 Task: Add Sprouts Penne Rigate Pasta to the cart.
Action: Mouse moved to (59, 280)
Screenshot: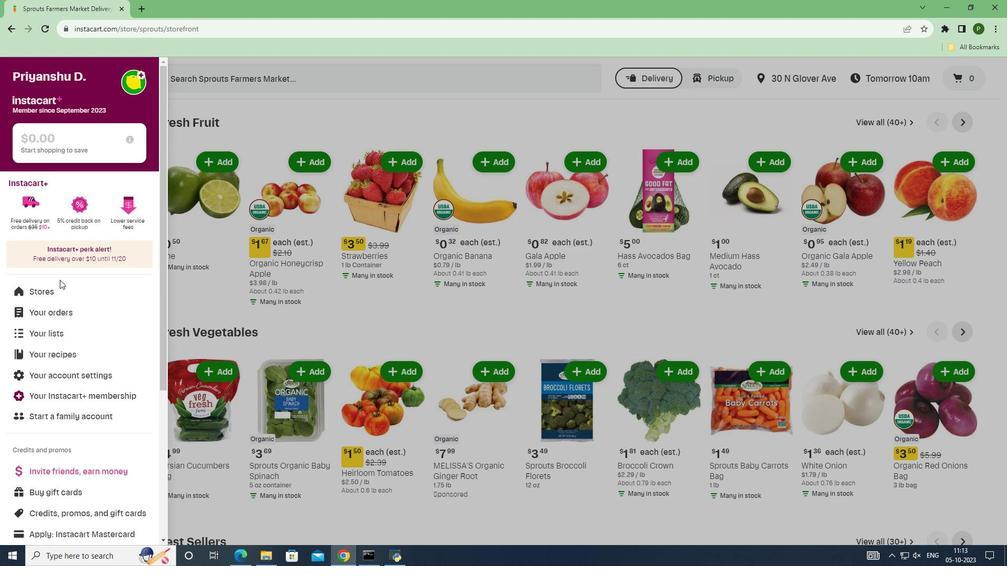 
Action: Mouse pressed left at (59, 280)
Screenshot: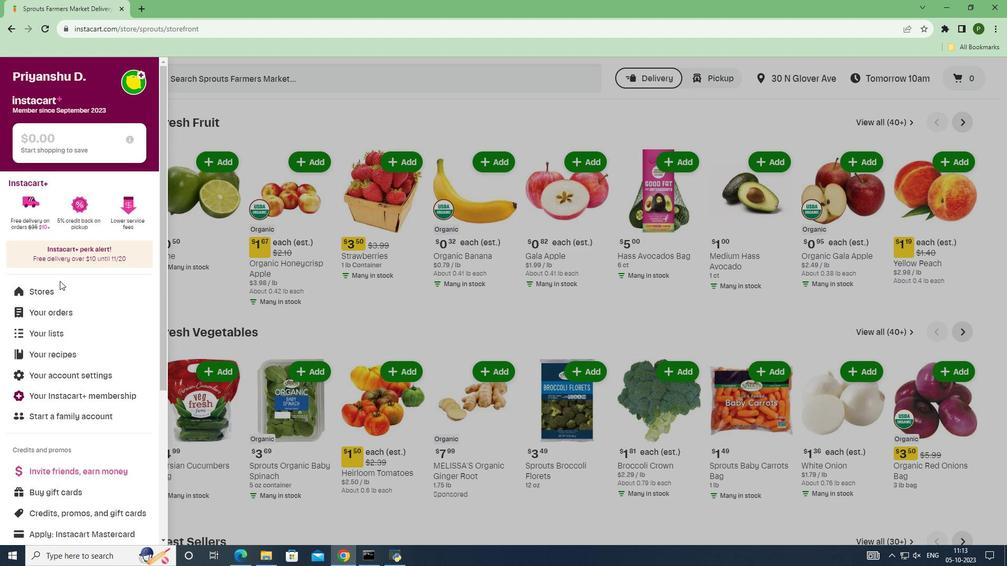 
Action: Mouse moved to (60, 286)
Screenshot: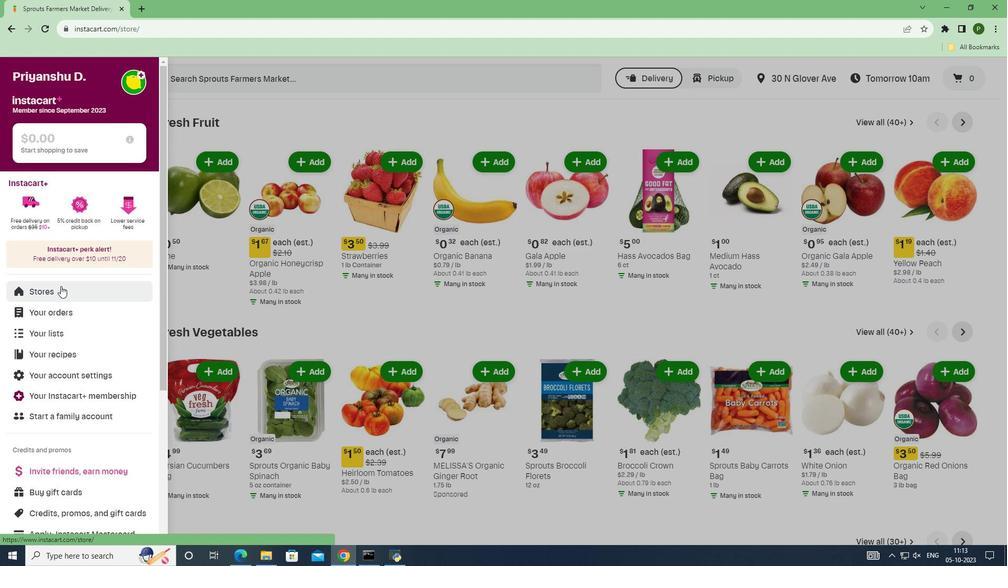 
Action: Mouse pressed left at (60, 286)
Screenshot: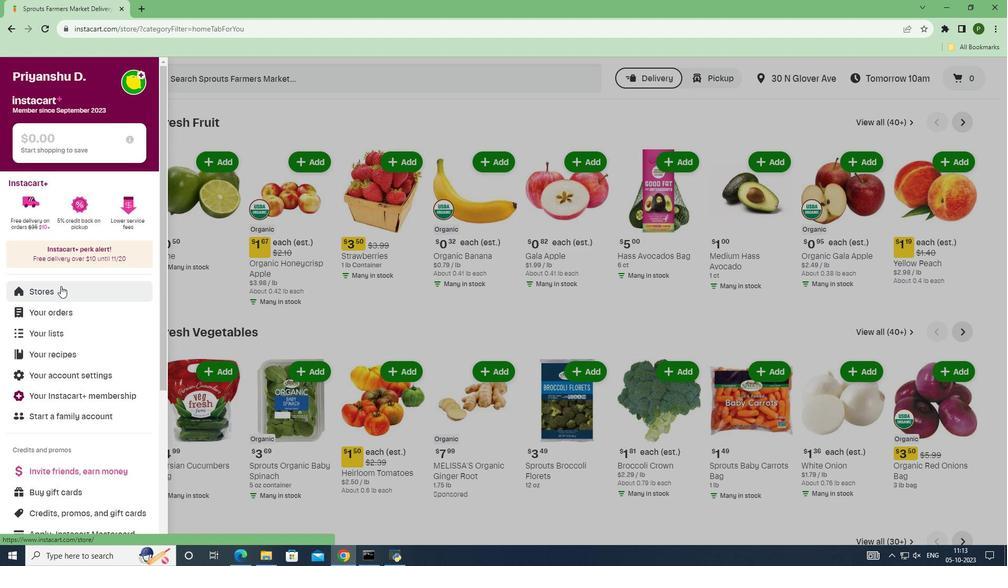 
Action: Mouse moved to (237, 123)
Screenshot: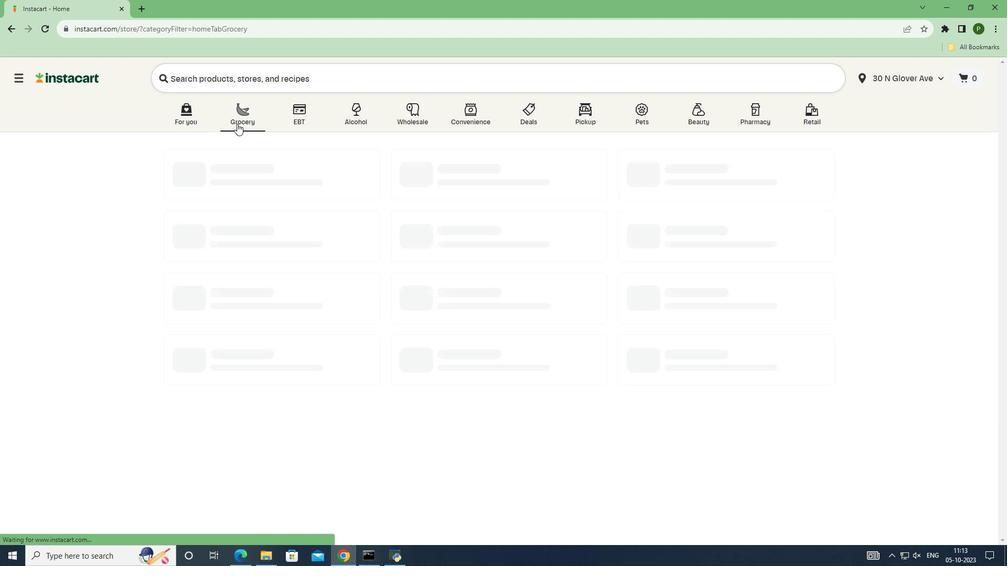
Action: Mouse pressed left at (237, 123)
Screenshot: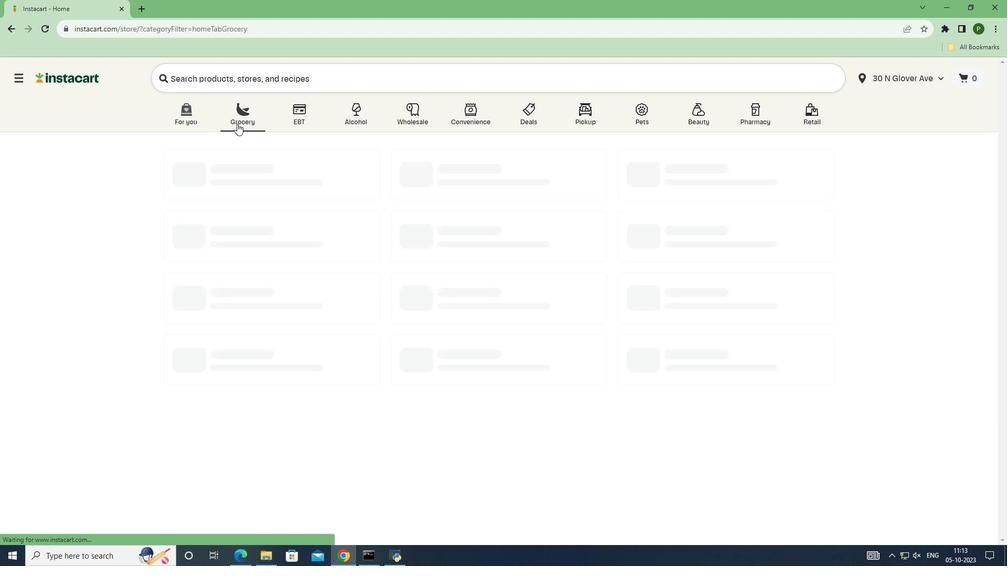 
Action: Mouse moved to (629, 240)
Screenshot: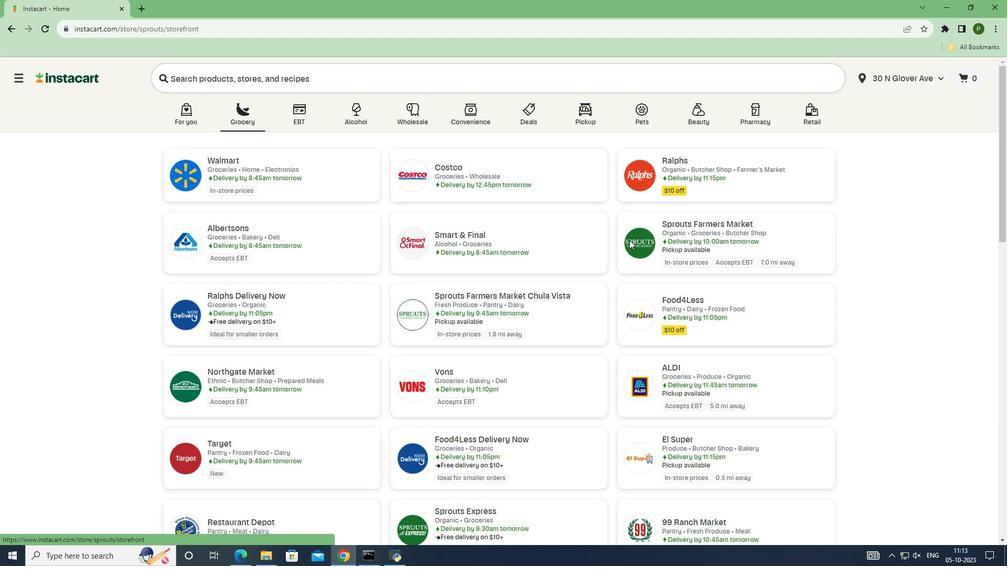 
Action: Mouse pressed left at (629, 240)
Screenshot: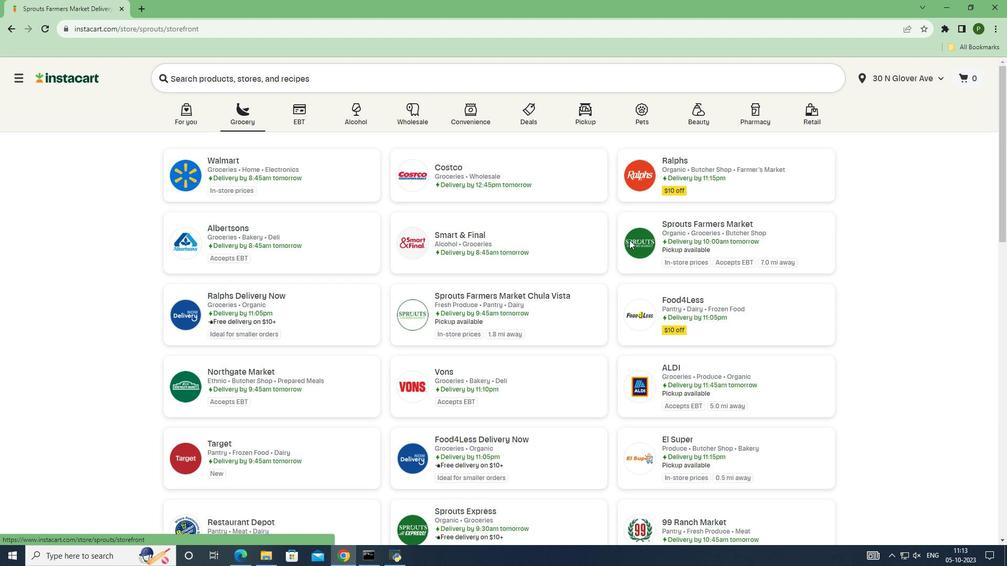 
Action: Mouse moved to (108, 301)
Screenshot: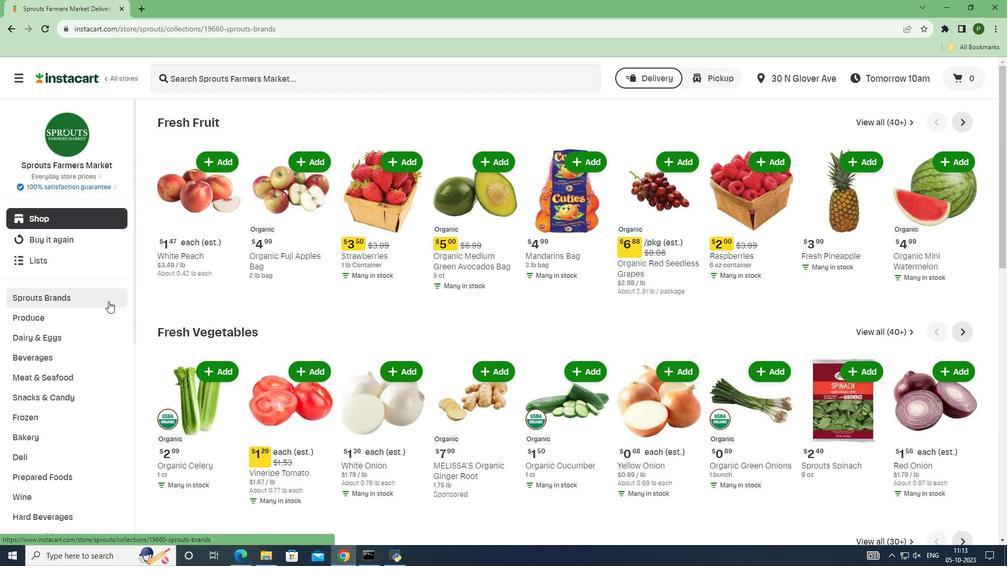 
Action: Mouse pressed left at (108, 301)
Screenshot: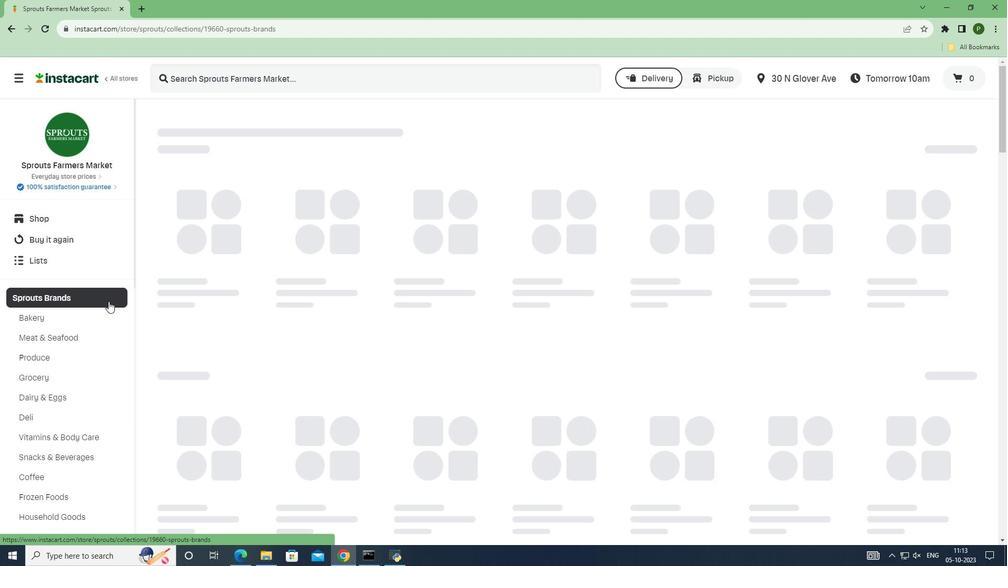 
Action: Mouse moved to (87, 382)
Screenshot: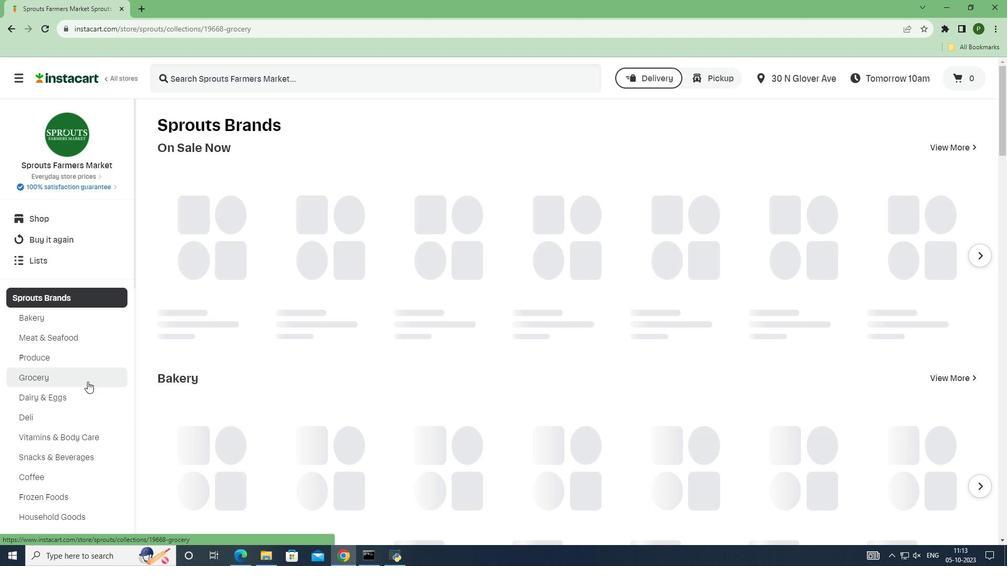 
Action: Mouse pressed left at (87, 382)
Screenshot: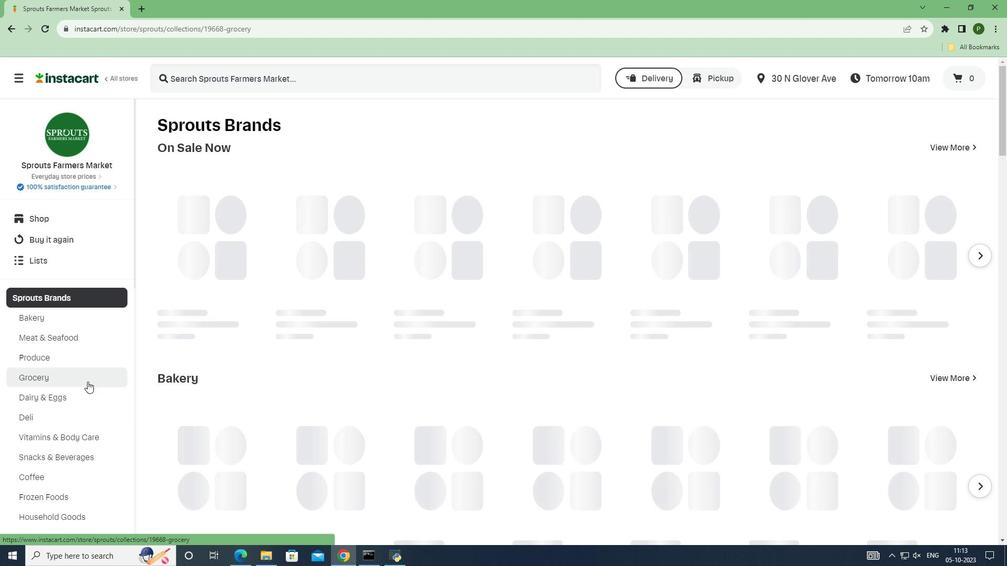 
Action: Mouse moved to (214, 238)
Screenshot: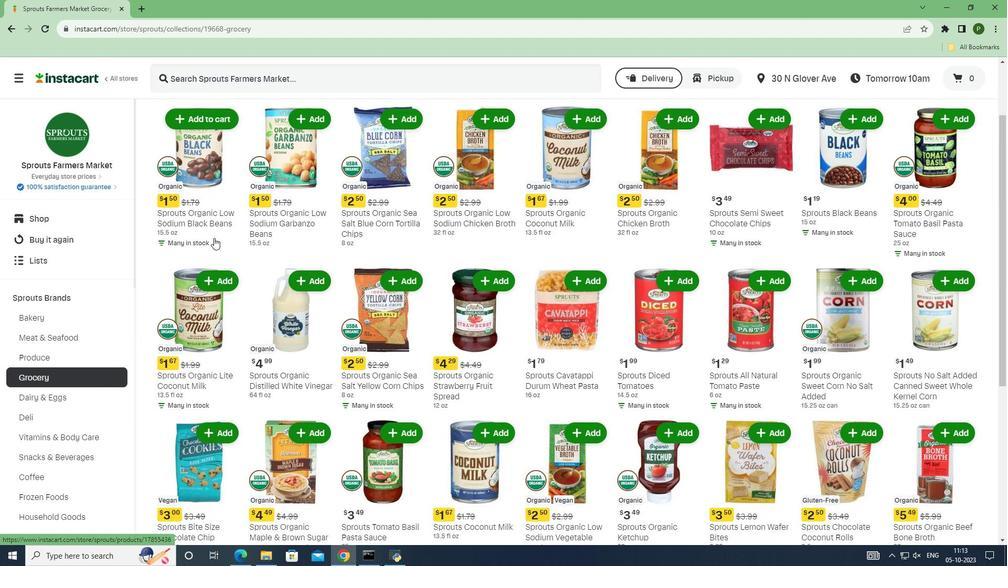 
Action: Mouse scrolled (214, 237) with delta (0, 0)
Screenshot: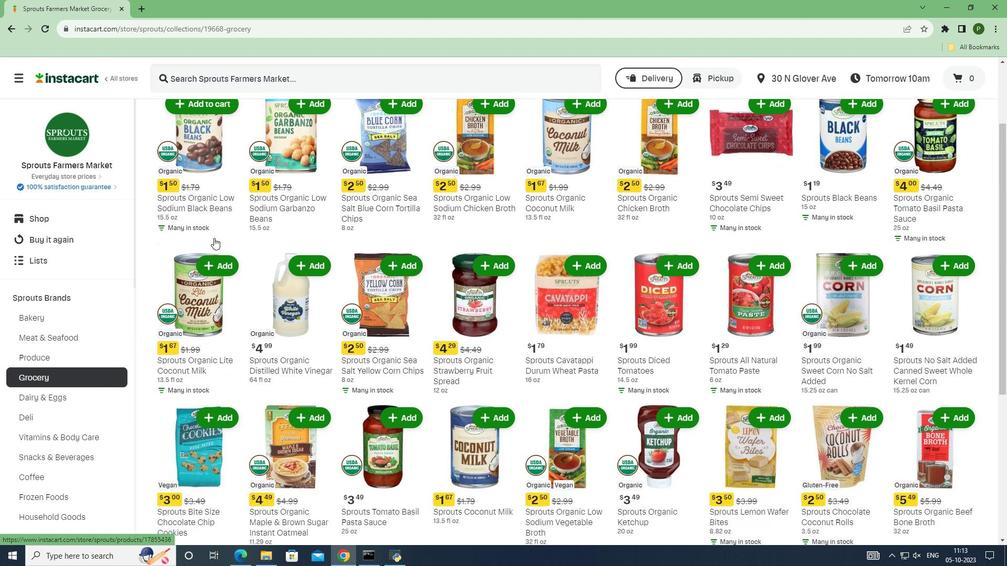 
Action: Mouse scrolled (214, 237) with delta (0, 0)
Screenshot: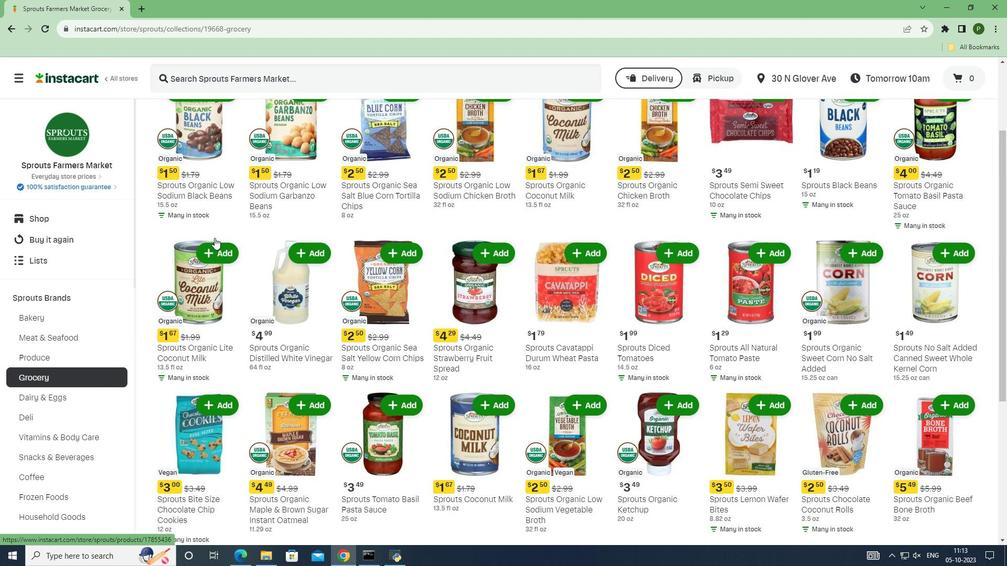 
Action: Mouse scrolled (214, 237) with delta (0, 0)
Screenshot: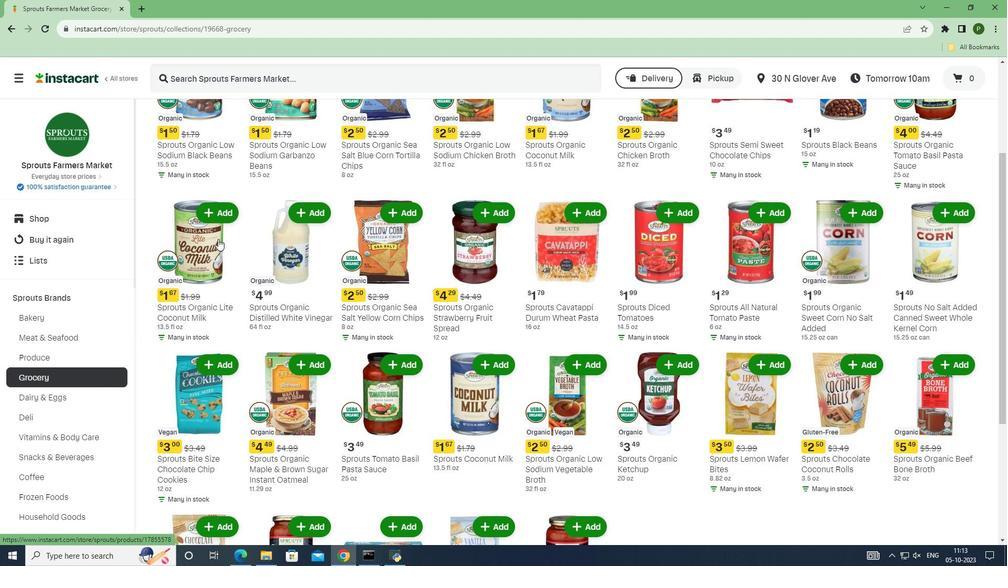 
Action: Mouse moved to (288, 255)
Screenshot: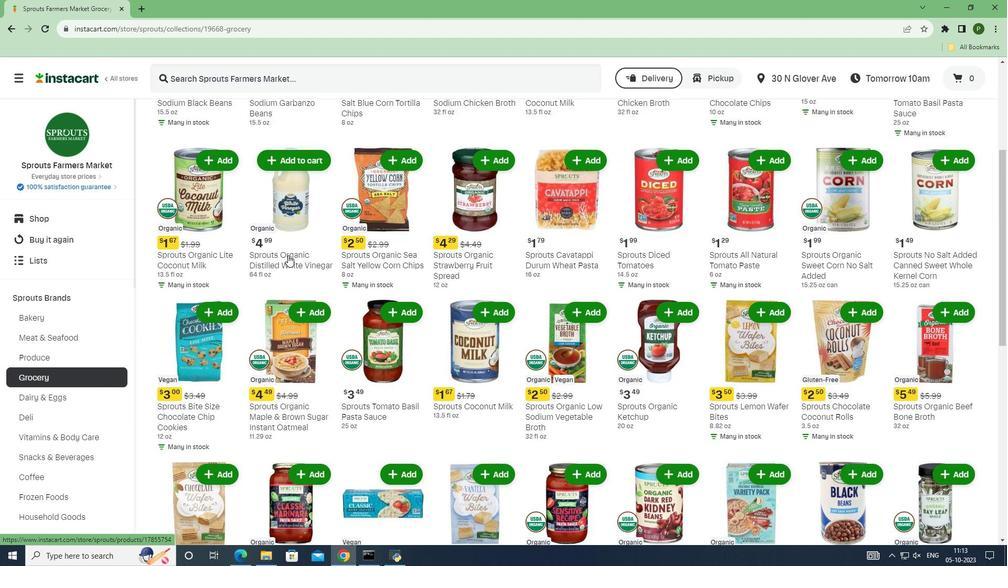 
Action: Mouse scrolled (288, 255) with delta (0, 0)
Screenshot: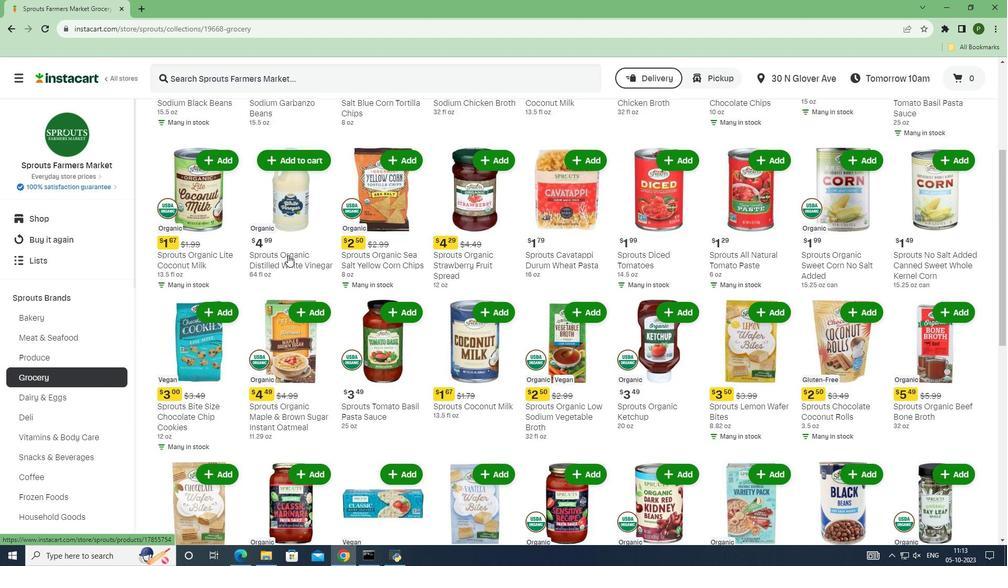 
Action: Mouse scrolled (288, 255) with delta (0, 0)
Screenshot: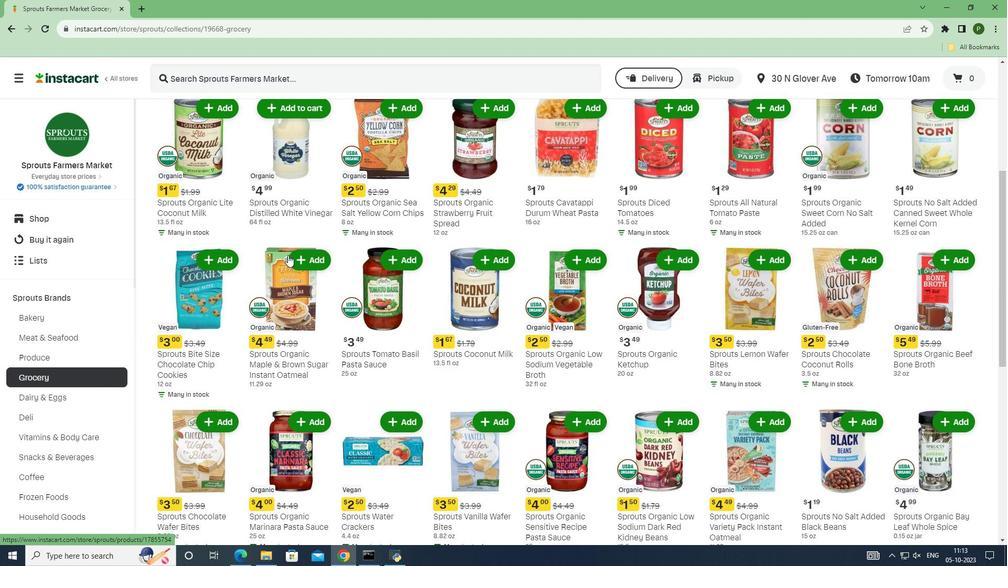
Action: Mouse scrolled (288, 255) with delta (0, 0)
Screenshot: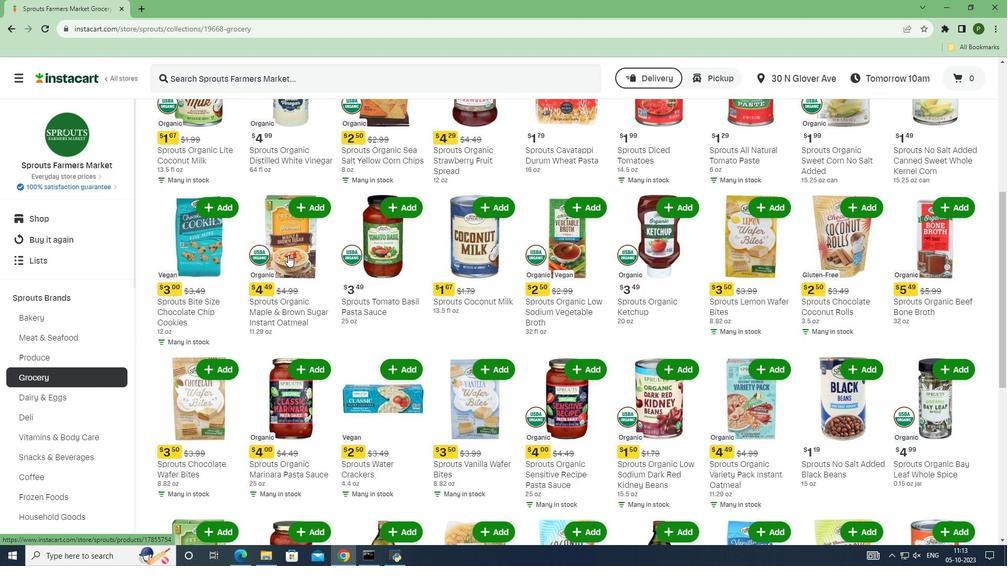 
Action: Mouse scrolled (288, 255) with delta (0, 0)
Screenshot: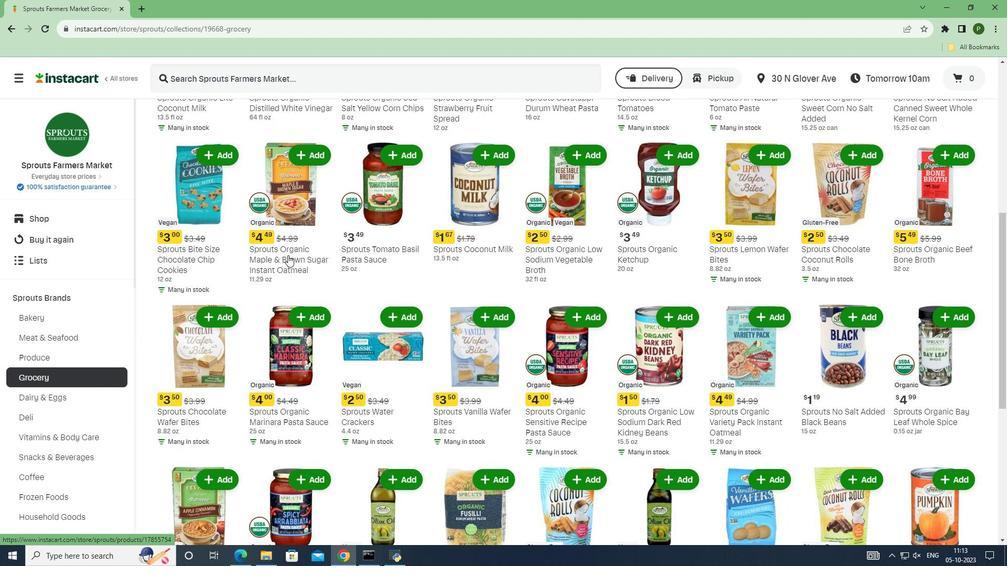 
Action: Mouse scrolled (288, 255) with delta (0, 0)
Screenshot: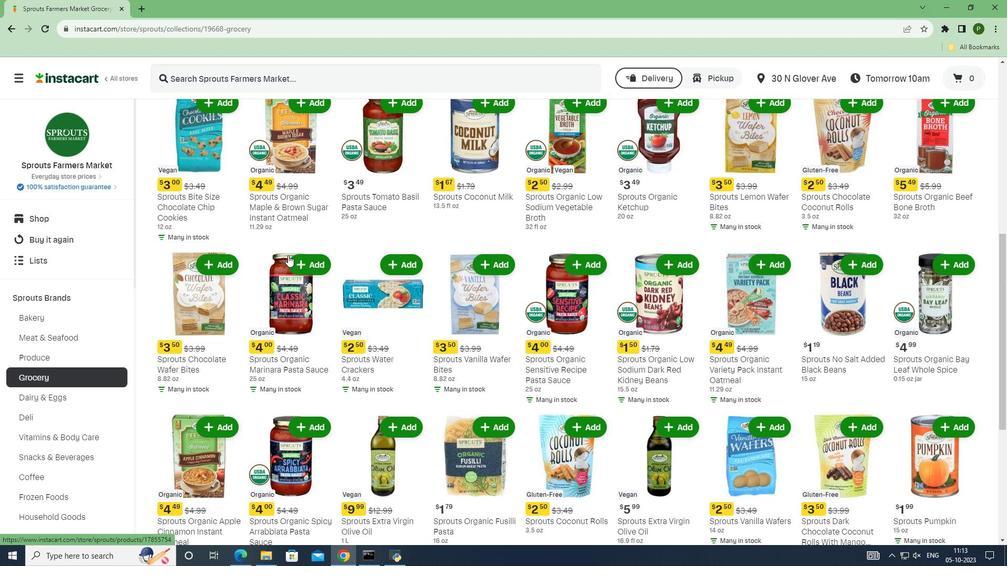 
Action: Mouse scrolled (288, 255) with delta (0, 0)
Screenshot: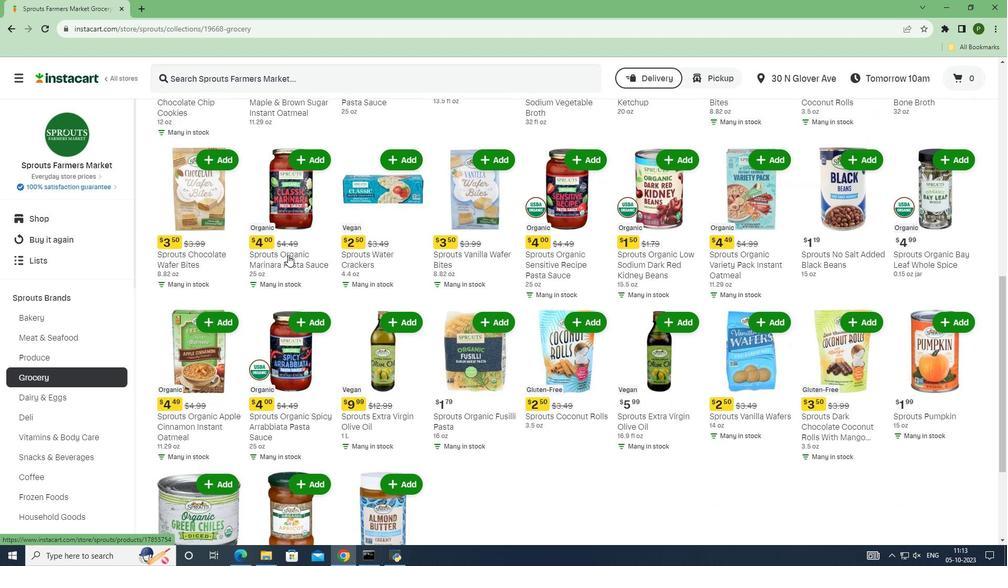 
Action: Mouse scrolled (288, 255) with delta (0, 0)
Screenshot: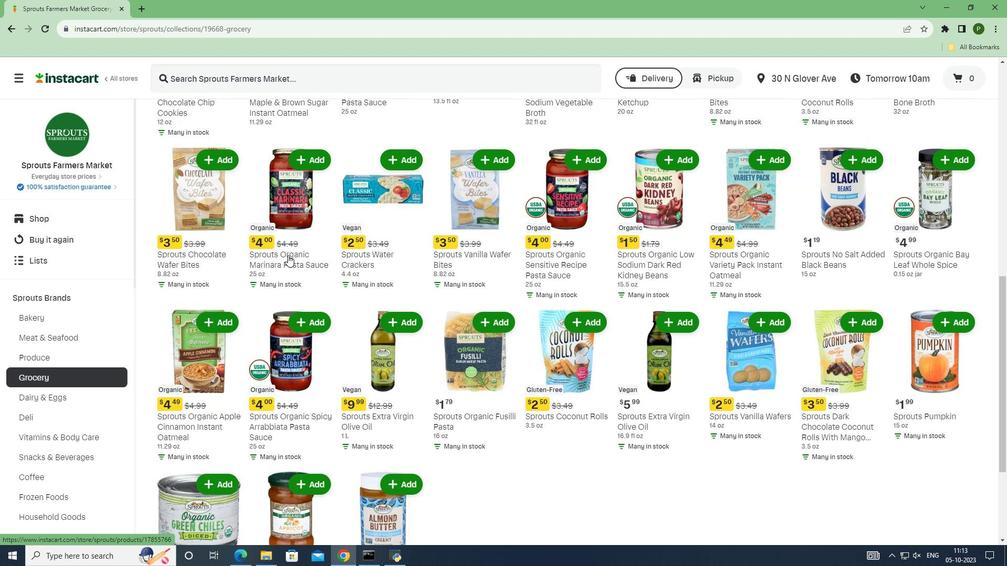 
Action: Mouse scrolled (288, 255) with delta (0, 0)
Screenshot: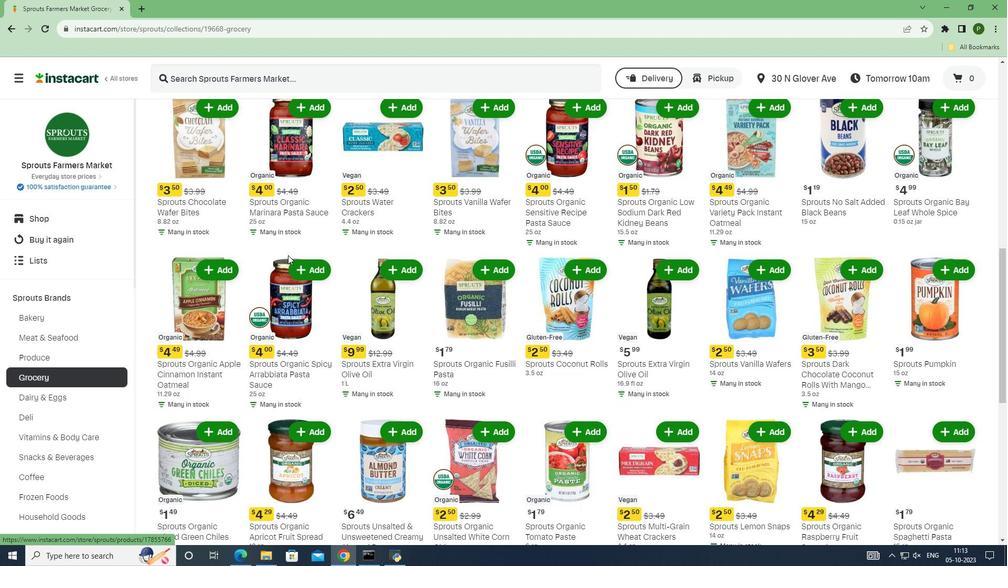 
Action: Mouse scrolled (288, 255) with delta (0, 0)
Screenshot: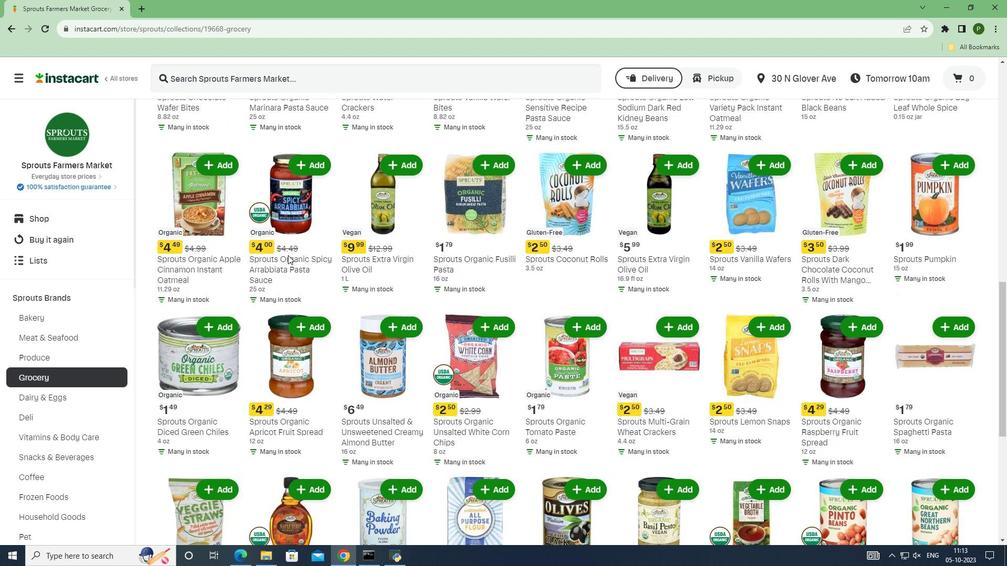 
Action: Mouse scrolled (288, 255) with delta (0, 0)
Screenshot: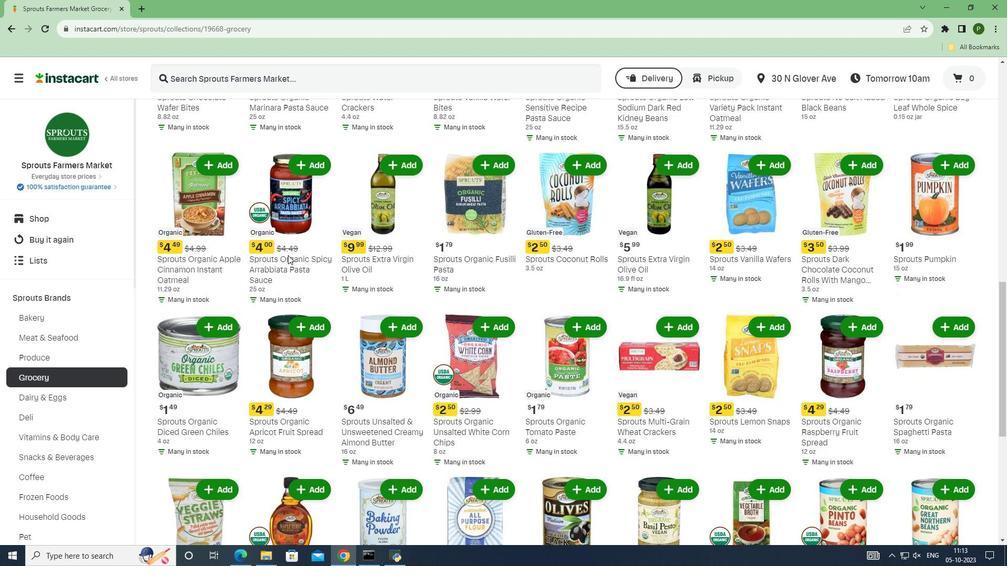 
Action: Mouse scrolled (288, 255) with delta (0, 0)
Screenshot: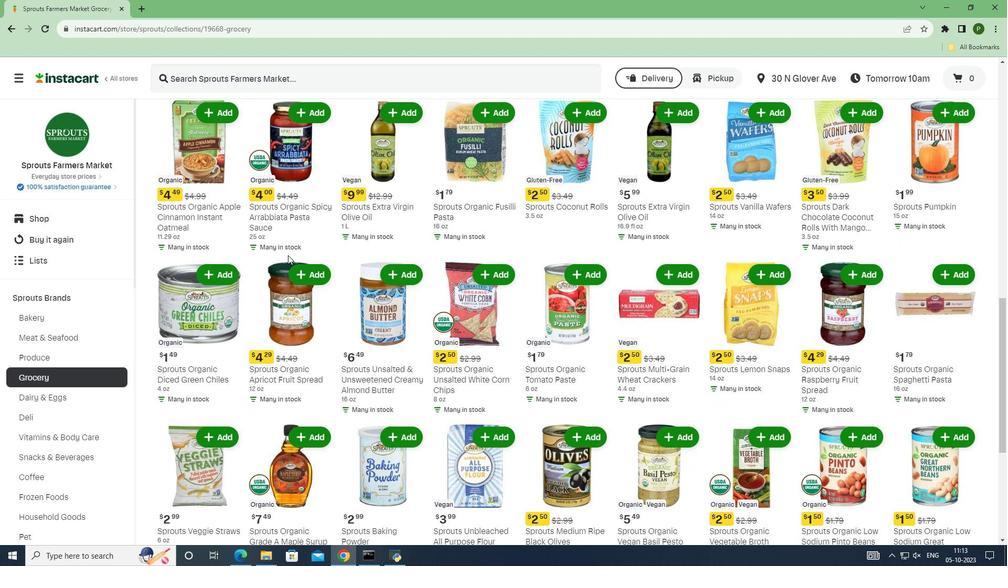 
Action: Mouse scrolled (288, 255) with delta (0, 0)
Screenshot: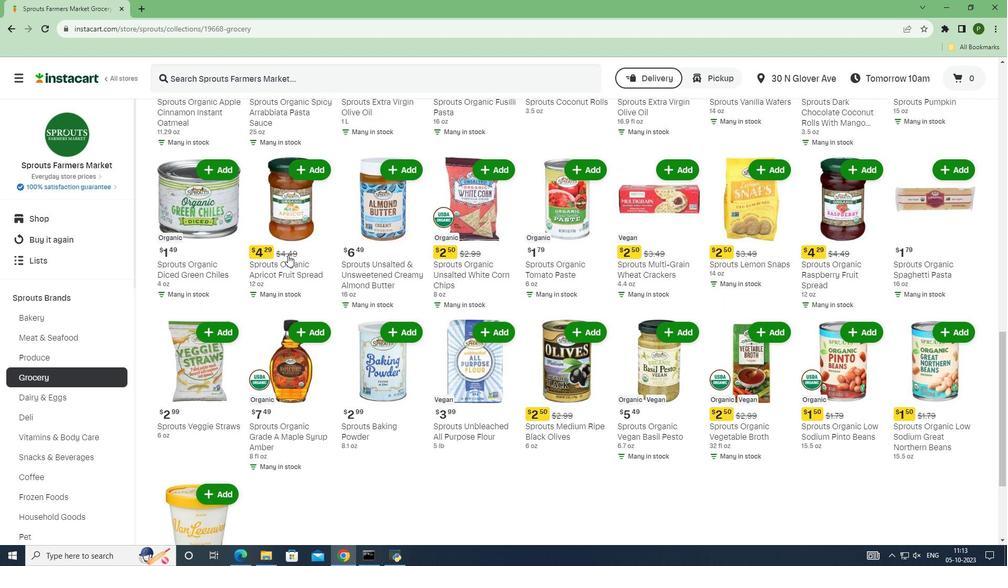 
Action: Mouse scrolled (288, 255) with delta (0, 0)
Screenshot: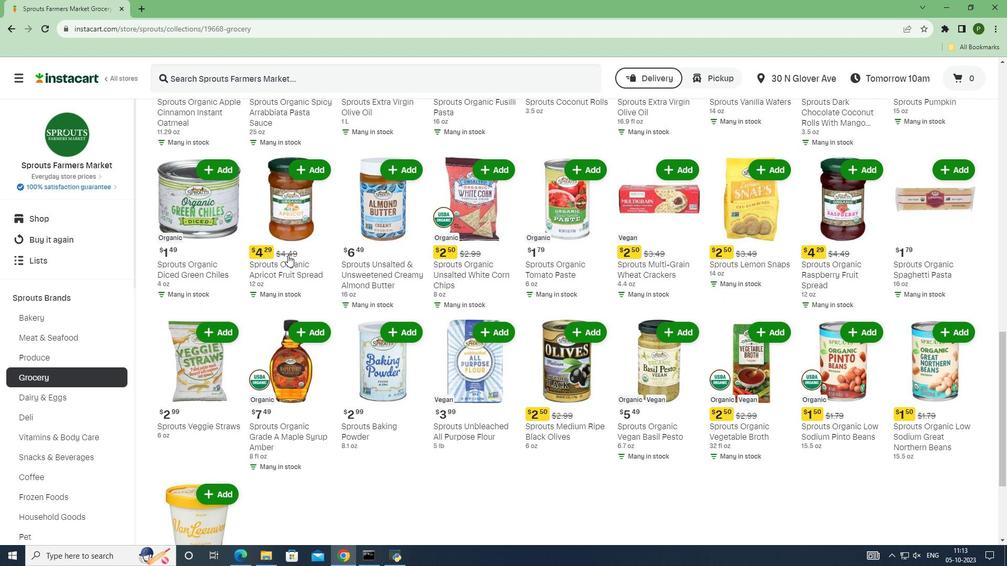 
Action: Mouse scrolled (288, 255) with delta (0, 0)
Screenshot: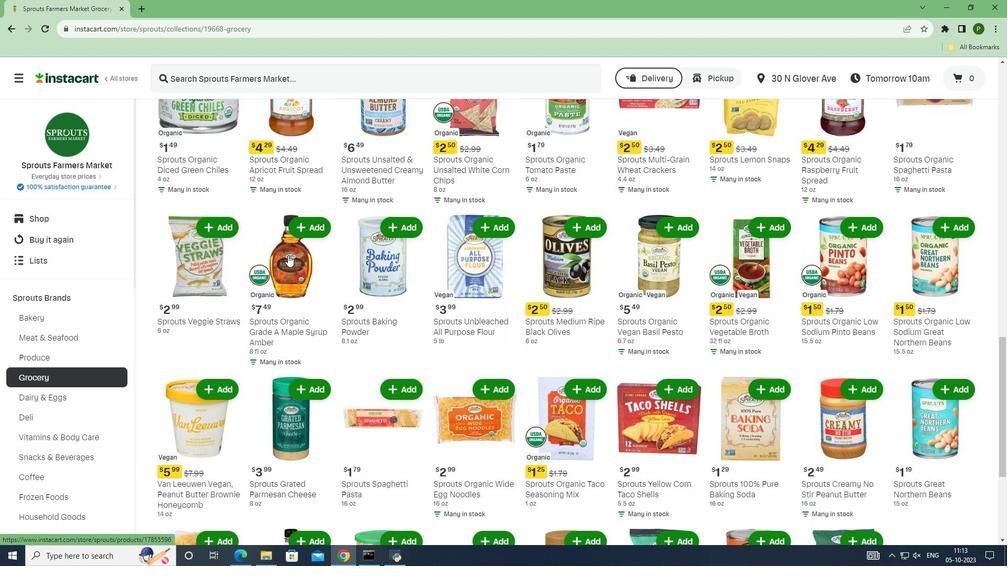 
Action: Mouse scrolled (288, 255) with delta (0, 0)
Screenshot: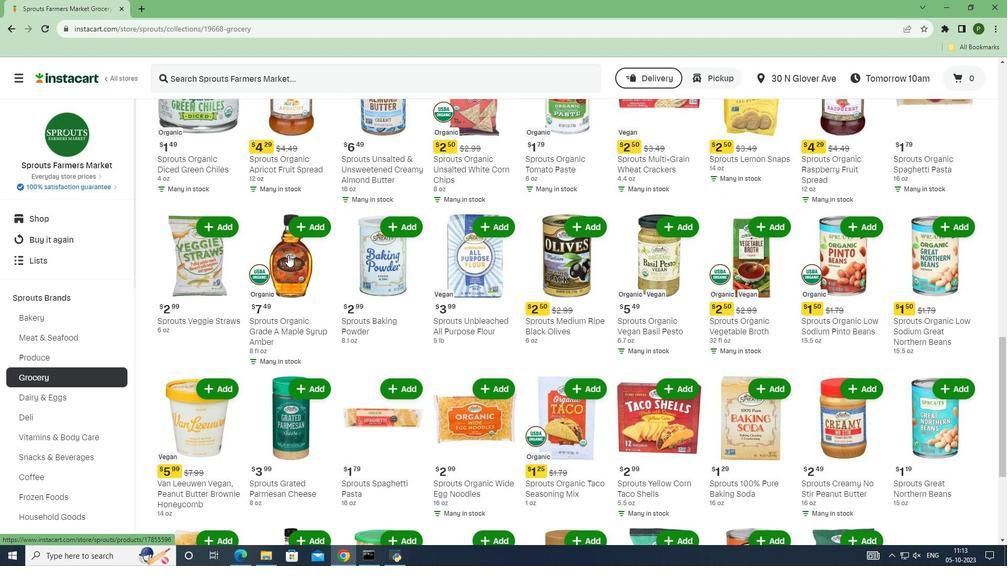 
Action: Mouse scrolled (288, 255) with delta (0, 0)
Screenshot: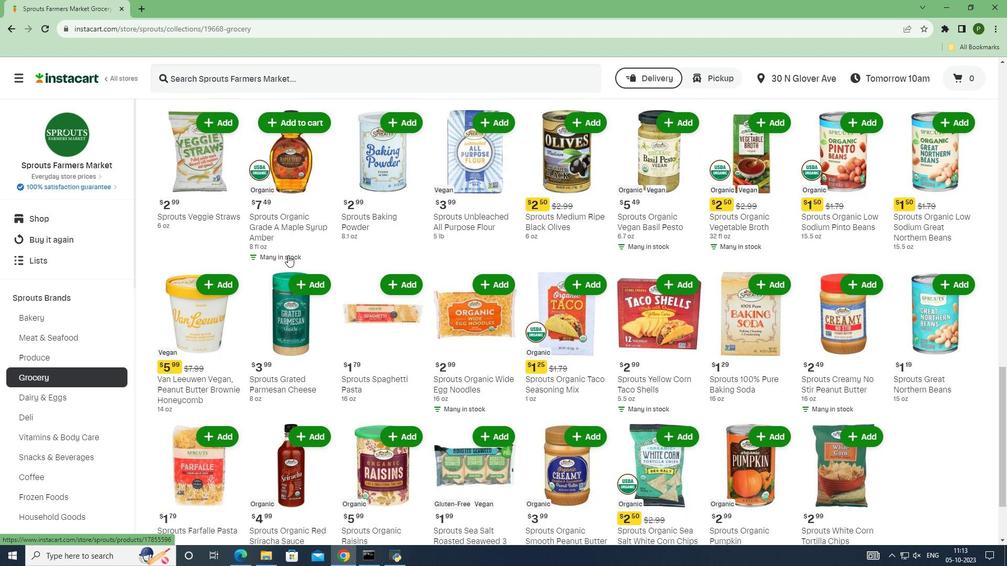 
Action: Mouse scrolled (288, 255) with delta (0, 0)
Screenshot: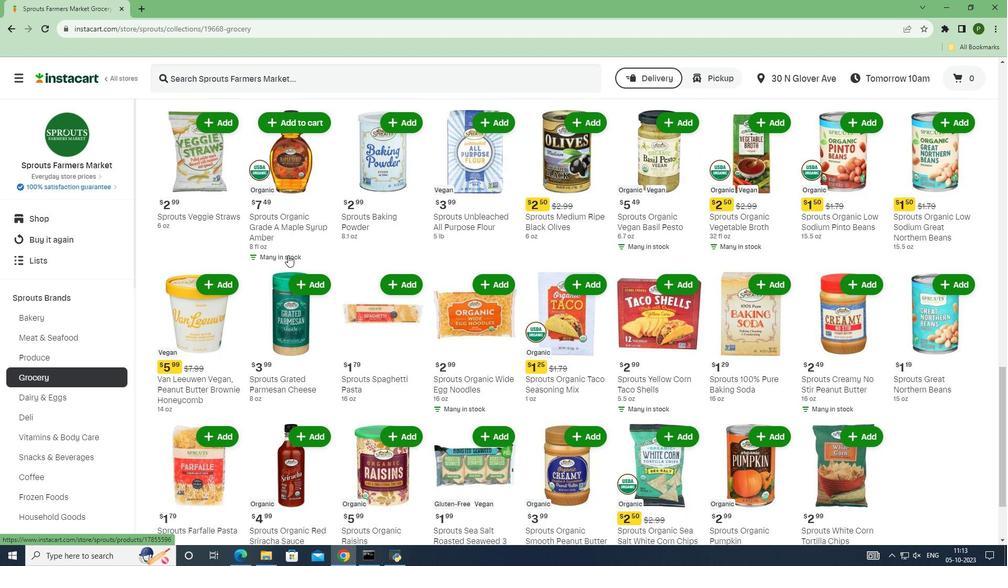 
Action: Mouse scrolled (288, 255) with delta (0, 0)
Screenshot: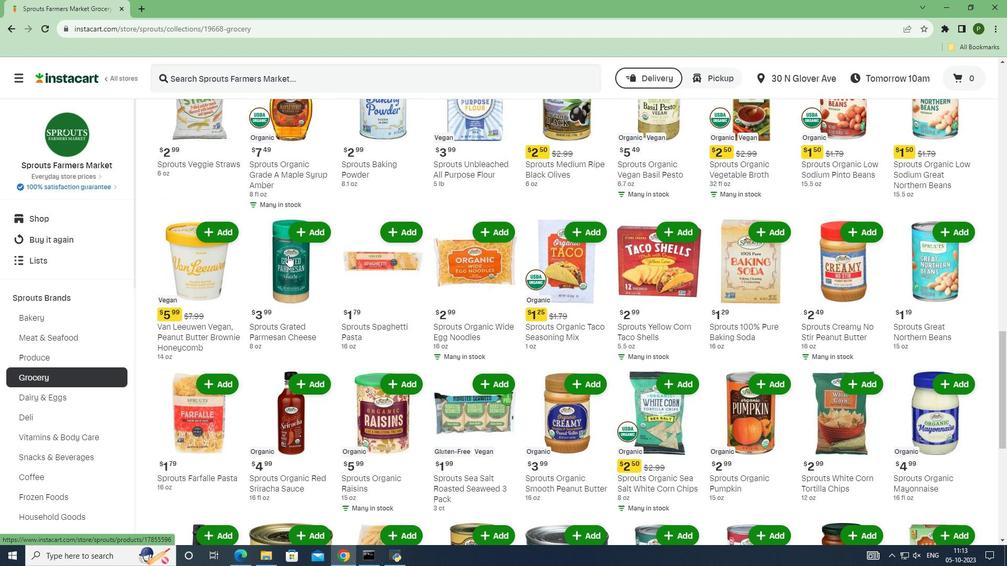 
Action: Mouse scrolled (288, 255) with delta (0, 0)
Screenshot: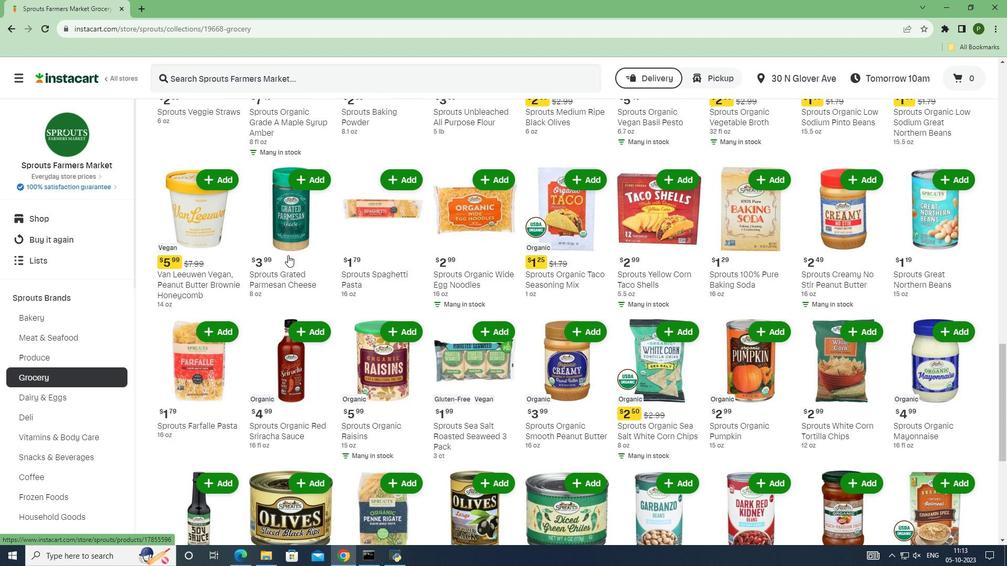 
Action: Mouse scrolled (288, 255) with delta (0, 0)
Screenshot: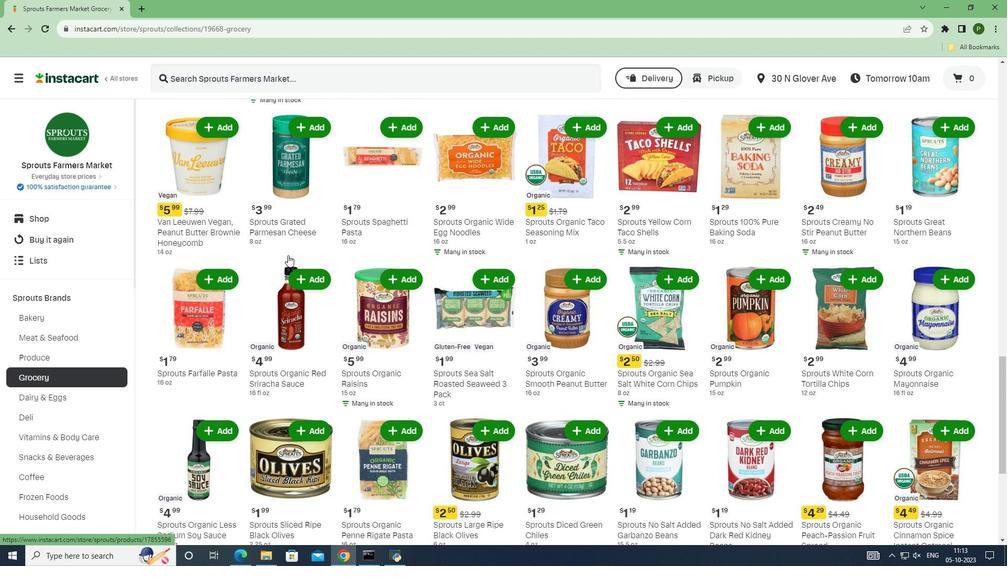 
Action: Mouse scrolled (288, 255) with delta (0, 0)
Screenshot: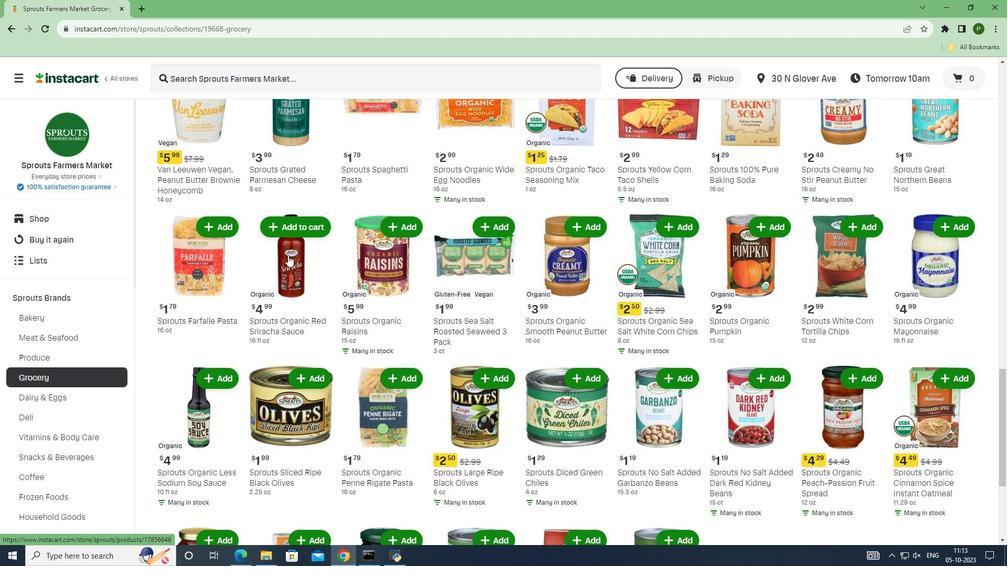 
Action: Mouse scrolled (288, 255) with delta (0, 0)
Screenshot: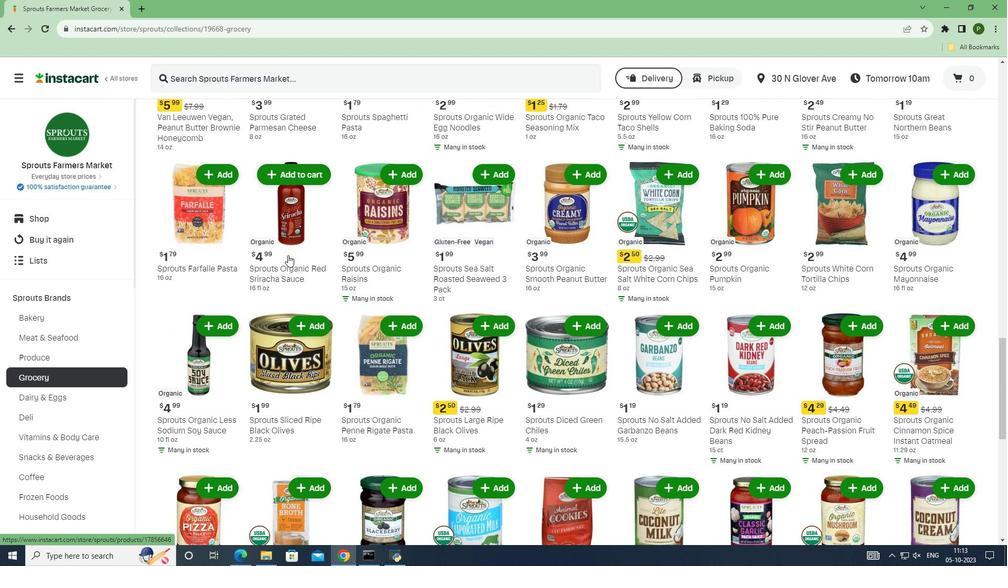 
Action: Mouse scrolled (288, 255) with delta (0, 0)
Screenshot: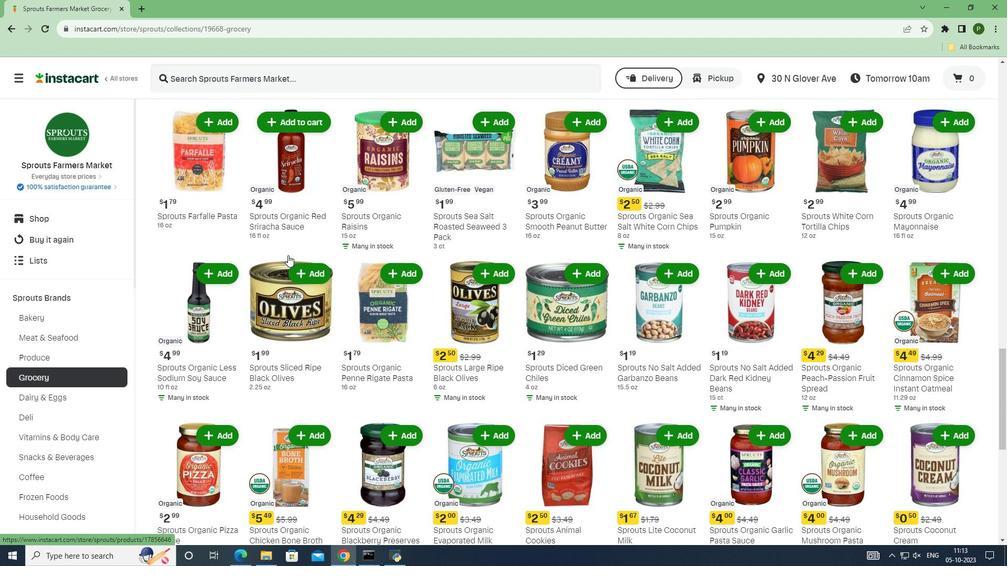 
Action: Mouse scrolled (288, 255) with delta (0, 0)
Screenshot: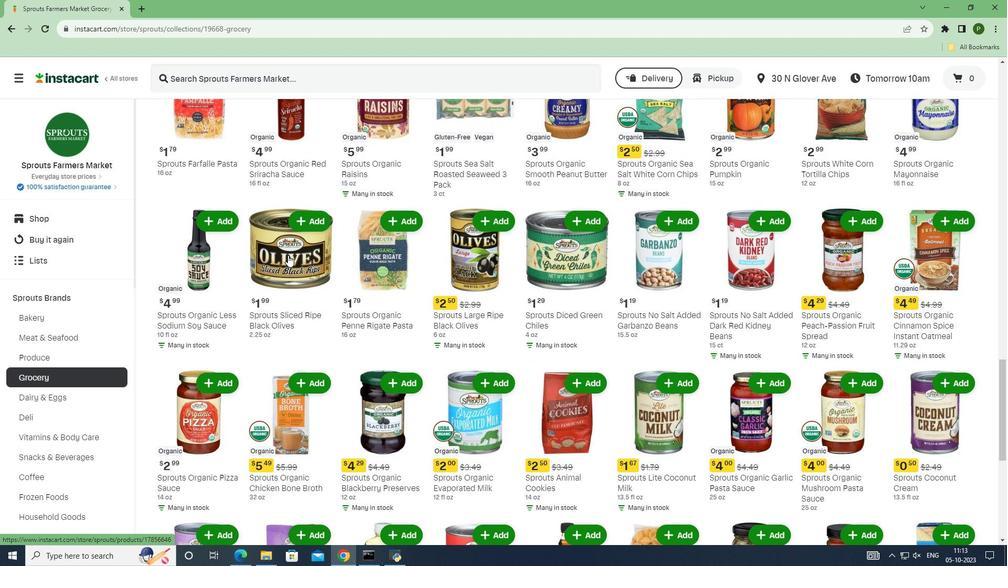 
Action: Mouse scrolled (288, 255) with delta (0, 0)
Screenshot: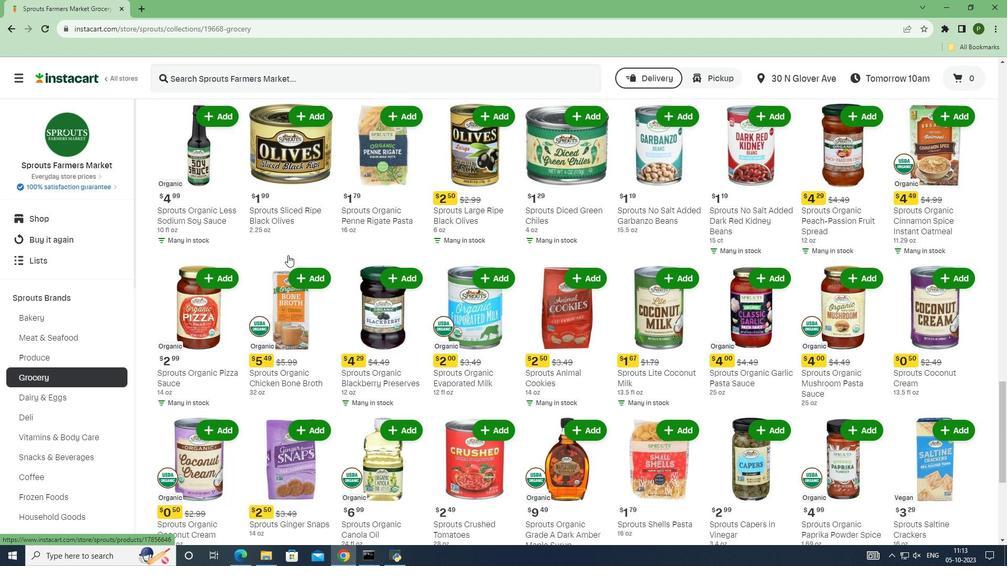 
Action: Mouse scrolled (288, 255) with delta (0, 0)
Screenshot: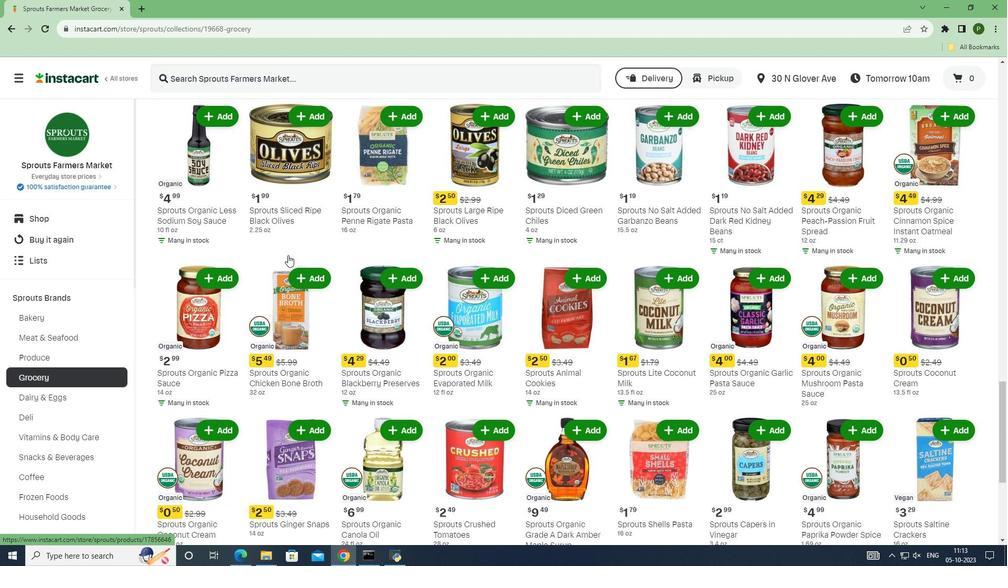 
Action: Mouse scrolled (288, 255) with delta (0, 0)
Screenshot: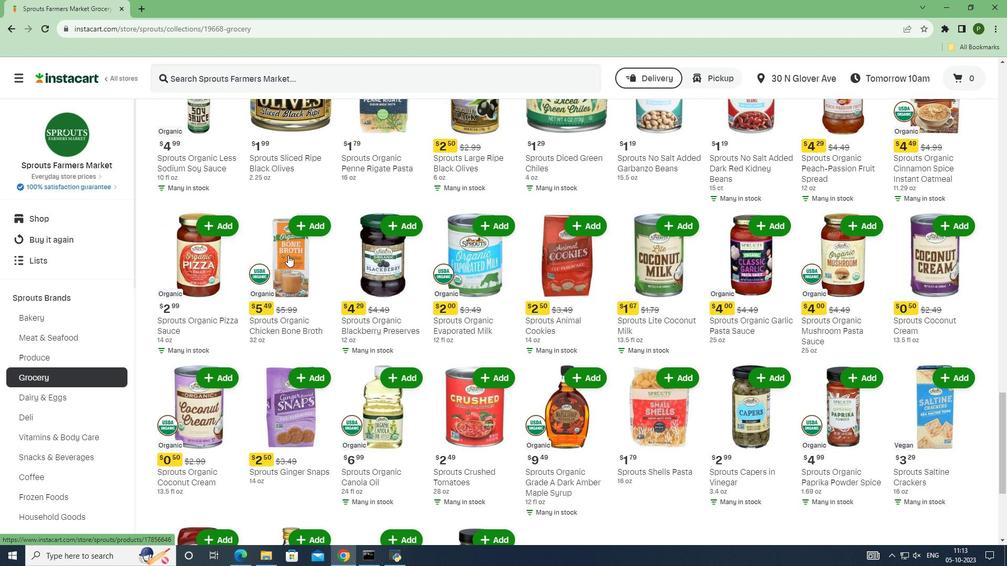 
Action: Mouse scrolled (288, 255) with delta (0, 0)
Screenshot: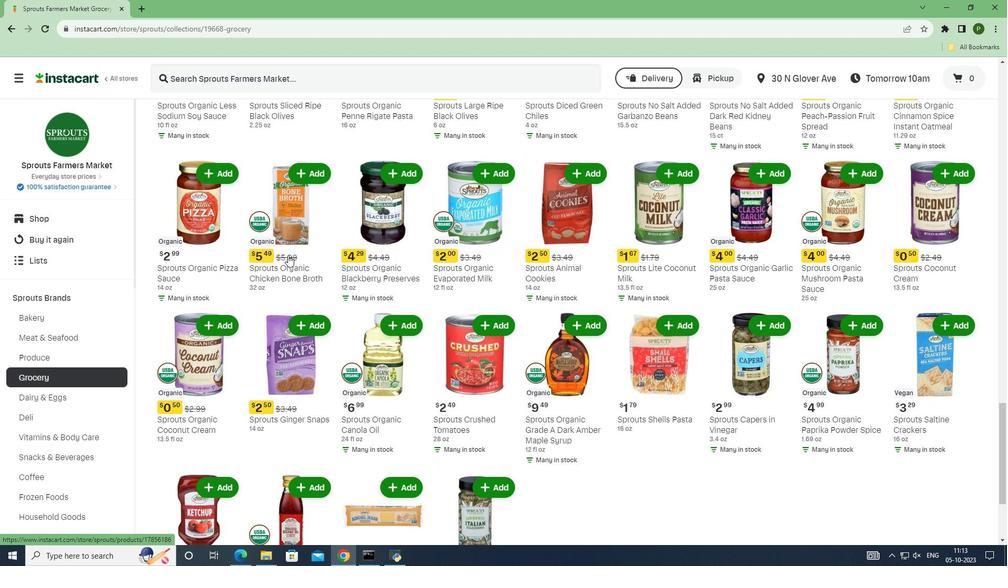 
Action: Mouse scrolled (288, 255) with delta (0, 0)
Screenshot: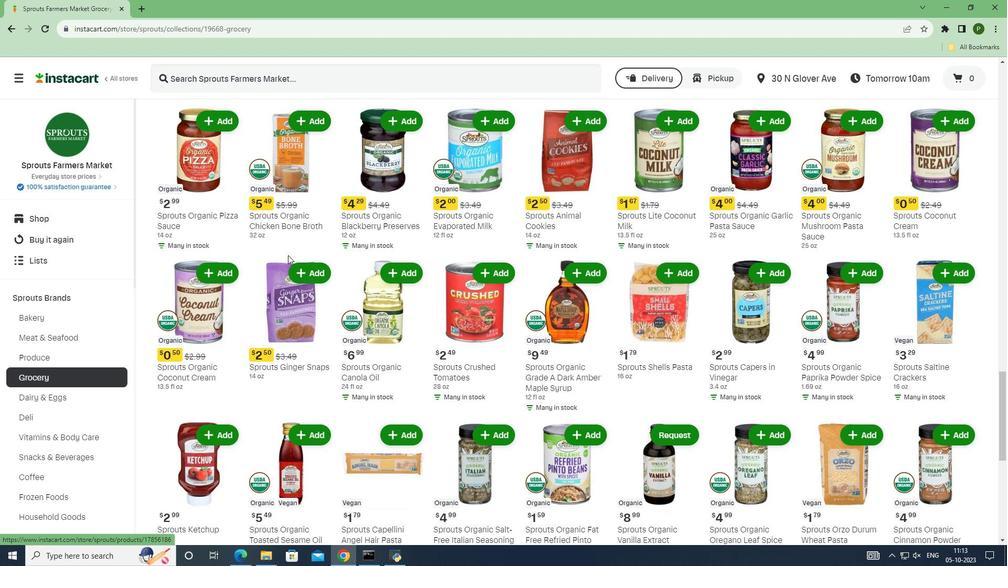 
Action: Mouse scrolled (288, 255) with delta (0, 0)
Screenshot: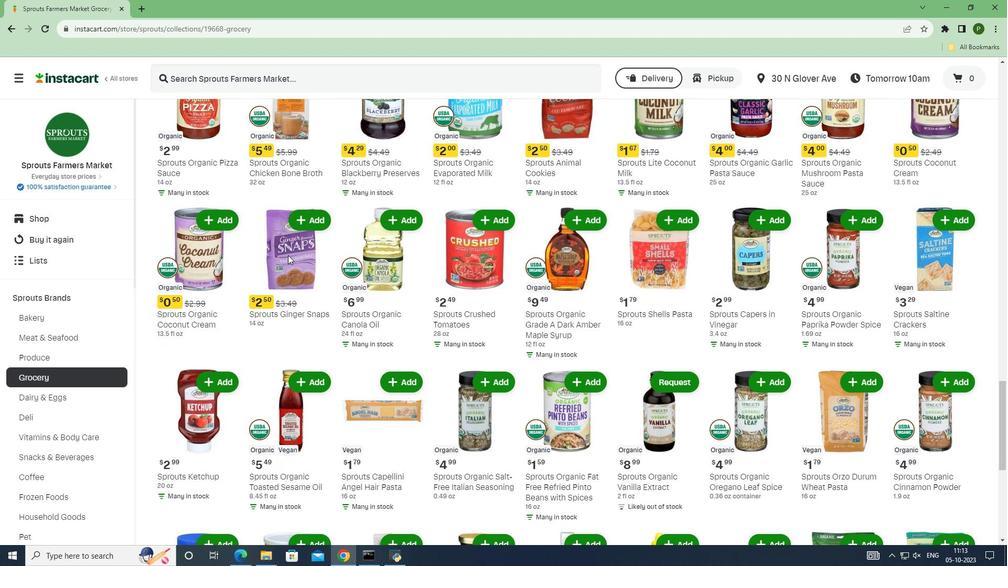 
Action: Mouse scrolled (288, 255) with delta (0, 0)
Screenshot: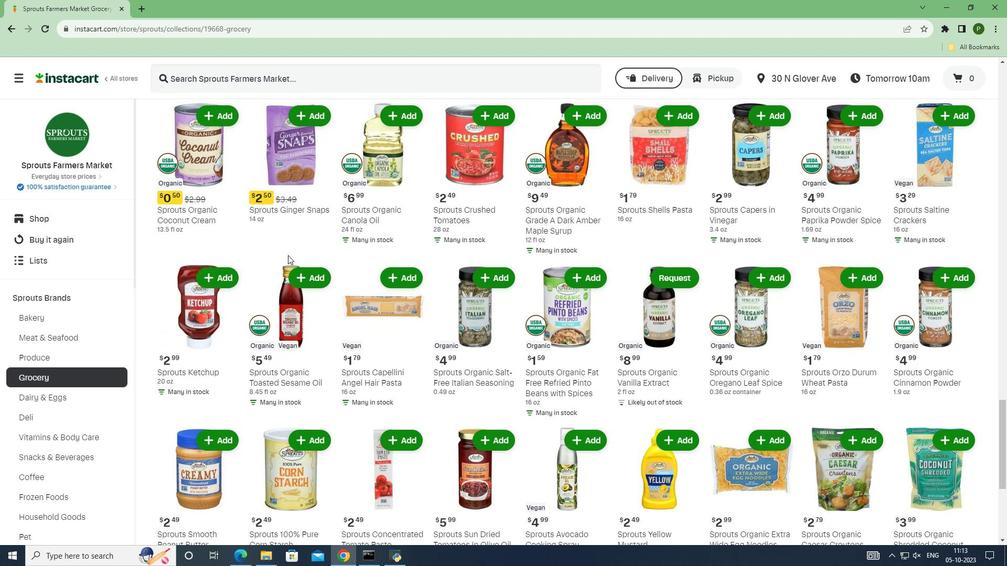 
Action: Mouse scrolled (288, 255) with delta (0, 0)
Screenshot: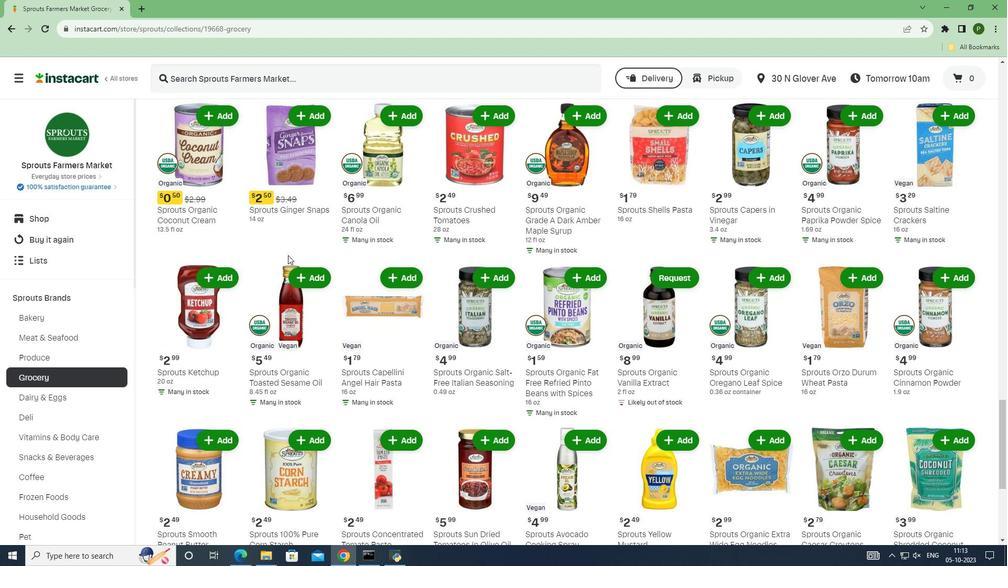 
Action: Mouse scrolled (288, 255) with delta (0, 0)
Screenshot: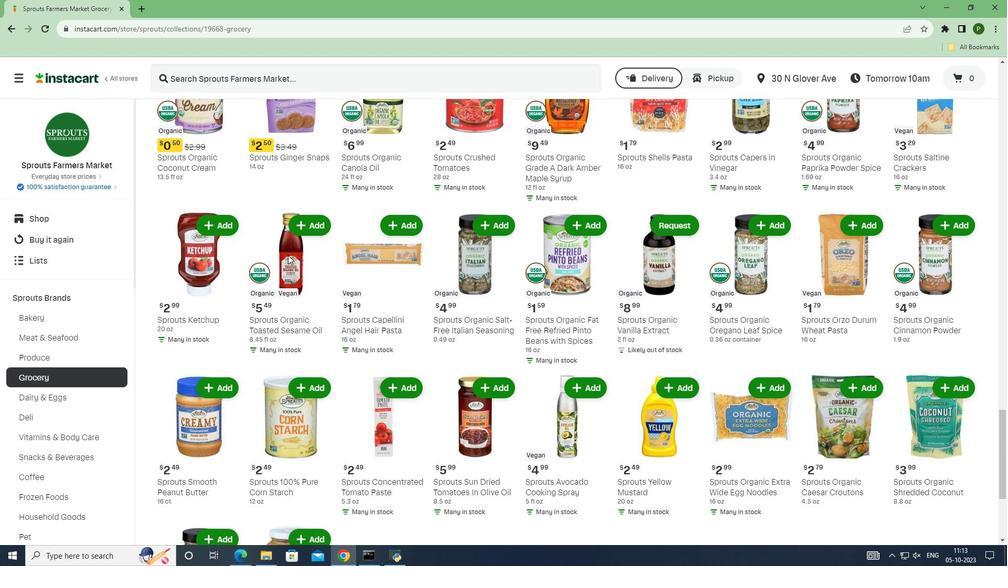
Action: Mouse scrolled (288, 255) with delta (0, 0)
Screenshot: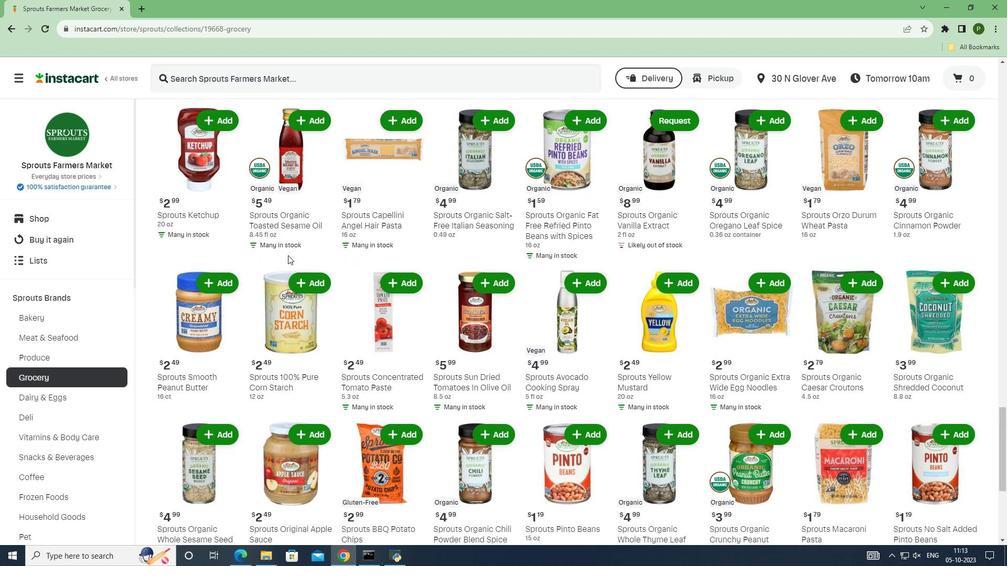 
Action: Mouse scrolled (288, 255) with delta (0, 0)
Screenshot: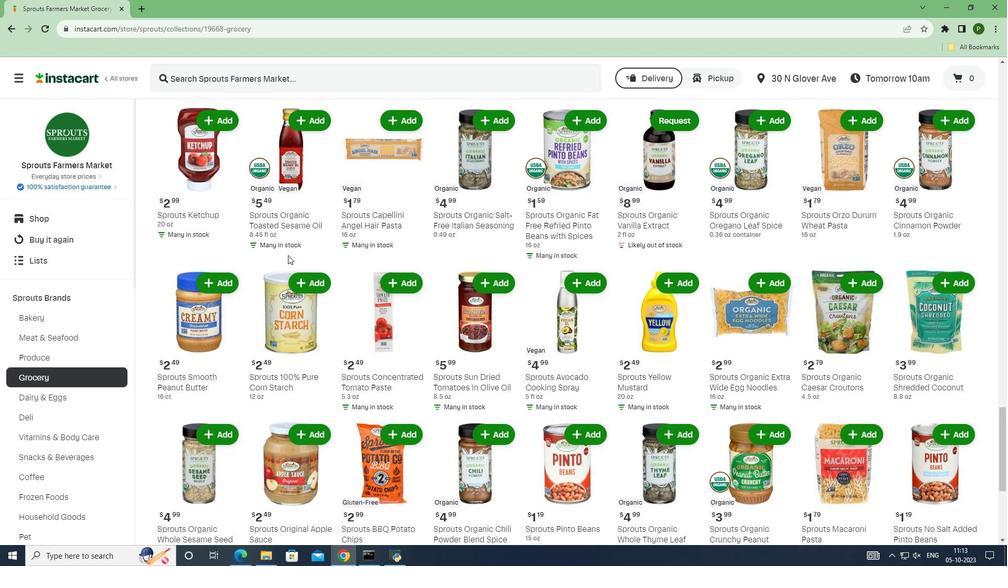
Action: Mouse scrolled (288, 255) with delta (0, 0)
Screenshot: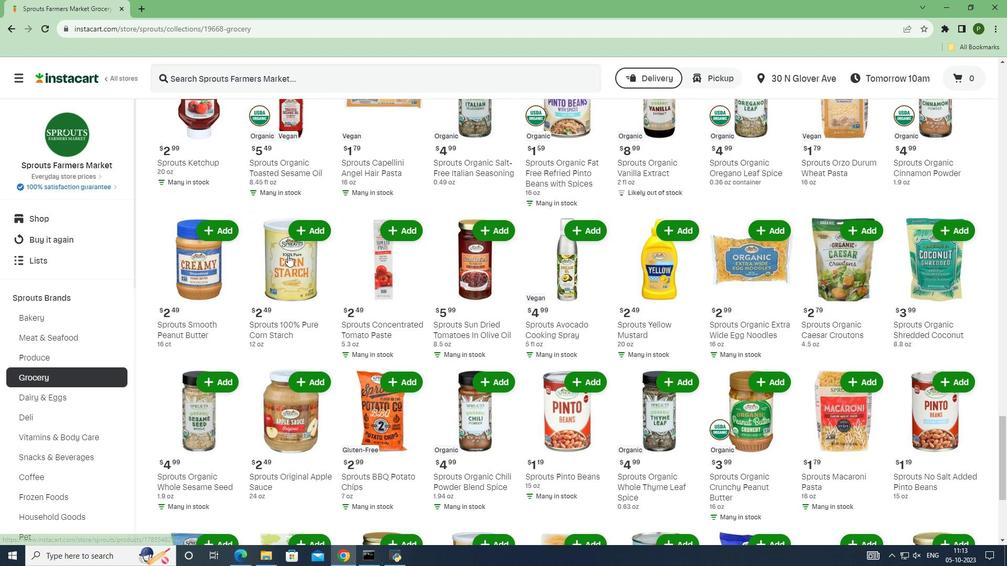 
Action: Mouse scrolled (288, 255) with delta (0, 0)
Screenshot: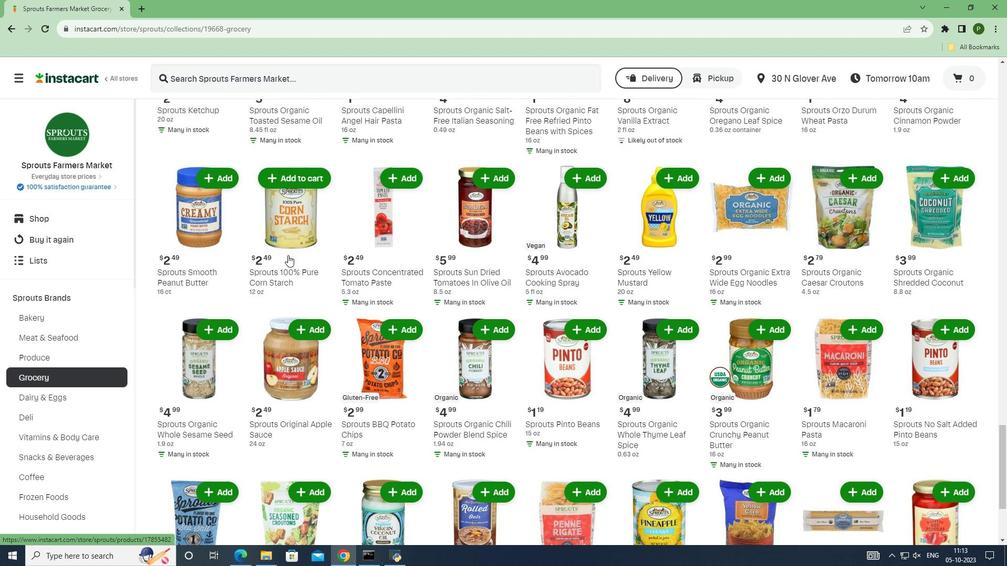 
Action: Mouse scrolled (288, 255) with delta (0, 0)
Screenshot: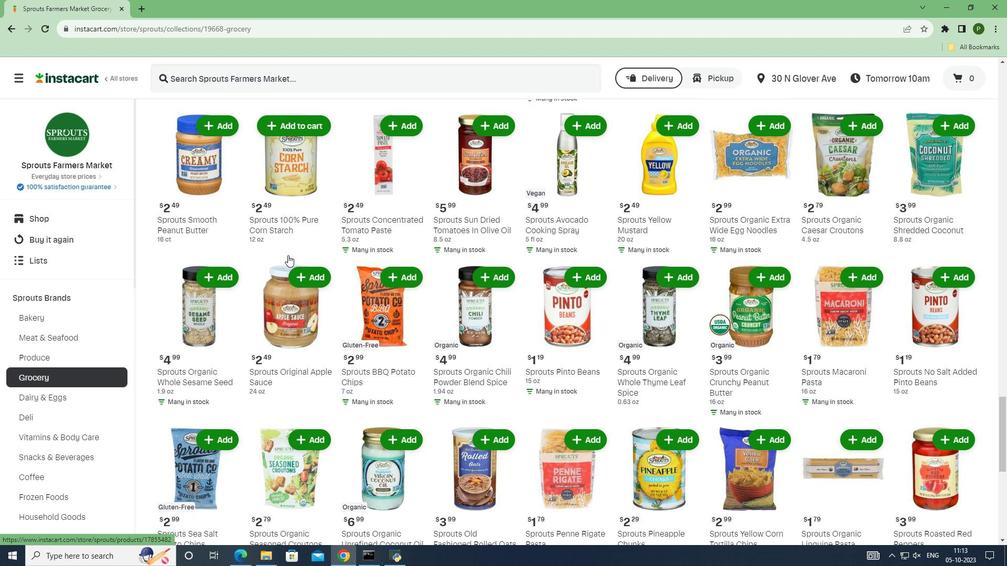 
Action: Mouse scrolled (288, 255) with delta (0, 0)
Screenshot: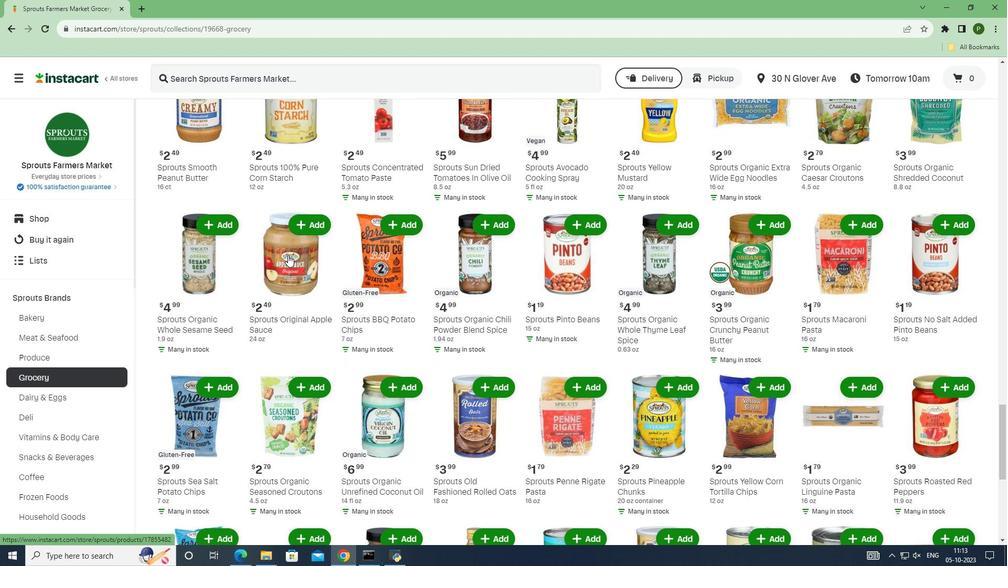 
Action: Mouse scrolled (288, 255) with delta (0, 0)
Screenshot: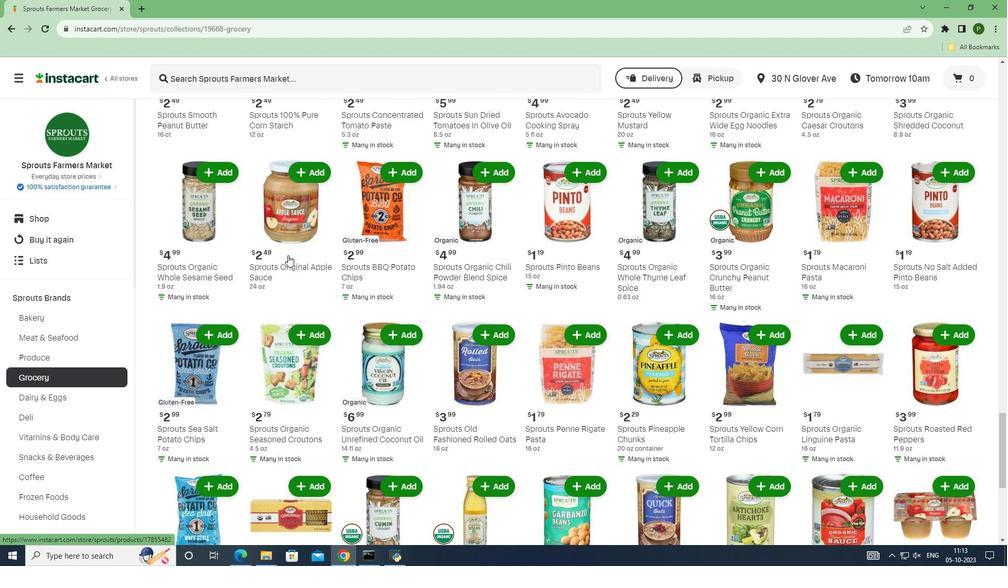 
Action: Mouse scrolled (288, 255) with delta (0, 0)
Screenshot: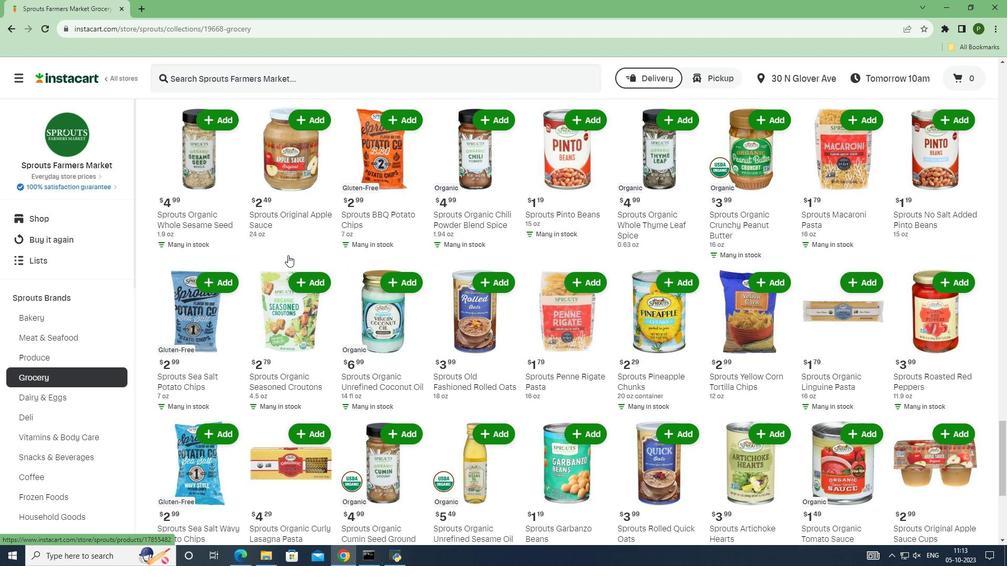 
Action: Mouse moved to (564, 282)
Screenshot: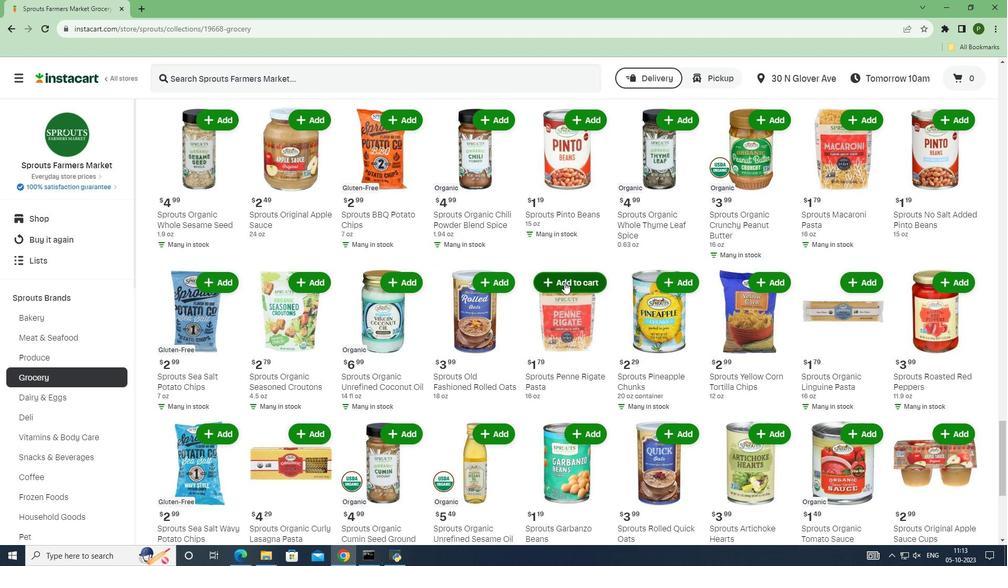 
Action: Mouse pressed left at (564, 282)
Screenshot: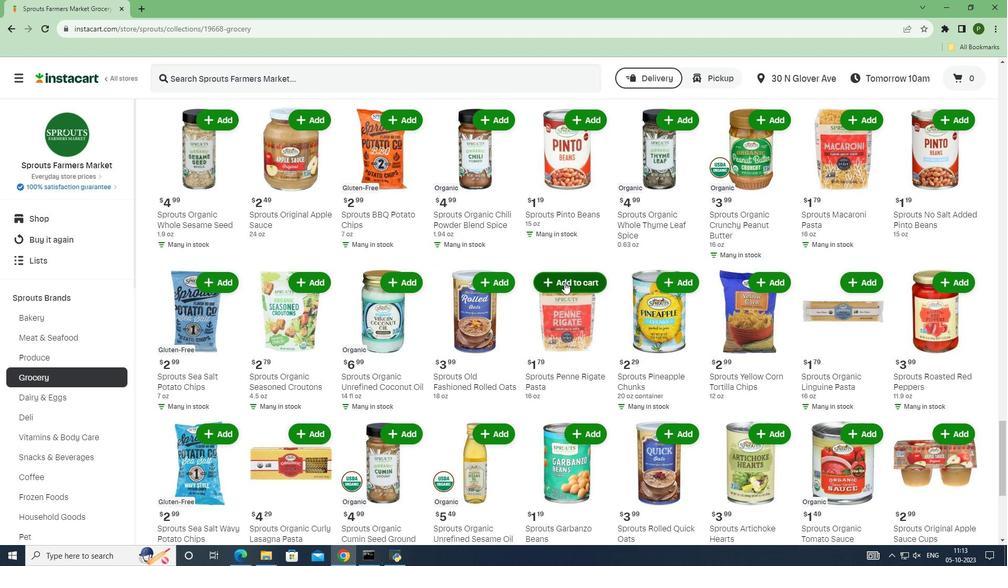 
